 Task: Create a due date automation trigger when advanced on, 2 working days after a card is due add fields without custom field "Resume" set to a number greater or equal to 1 and greater or equal to 10 is due at 11:00 AM.
Action: Mouse moved to (1294, 107)
Screenshot: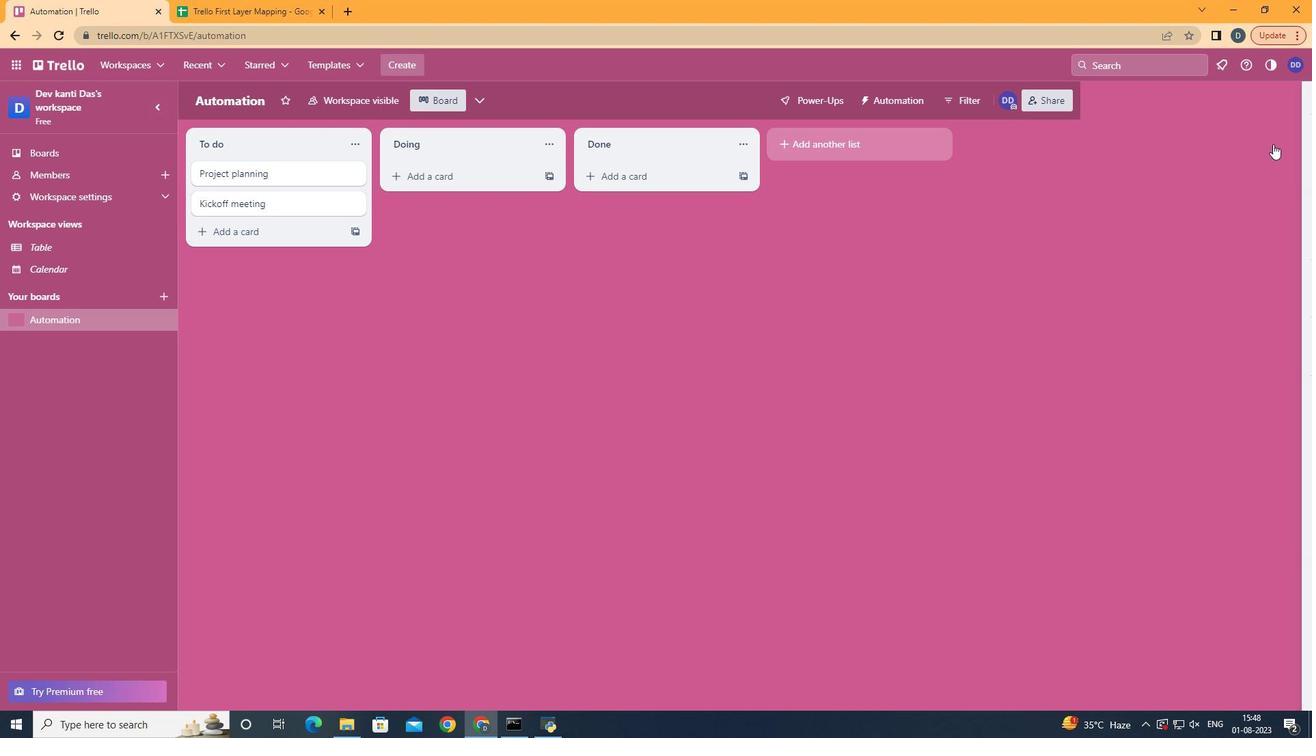 
Action: Mouse pressed left at (1294, 107)
Screenshot: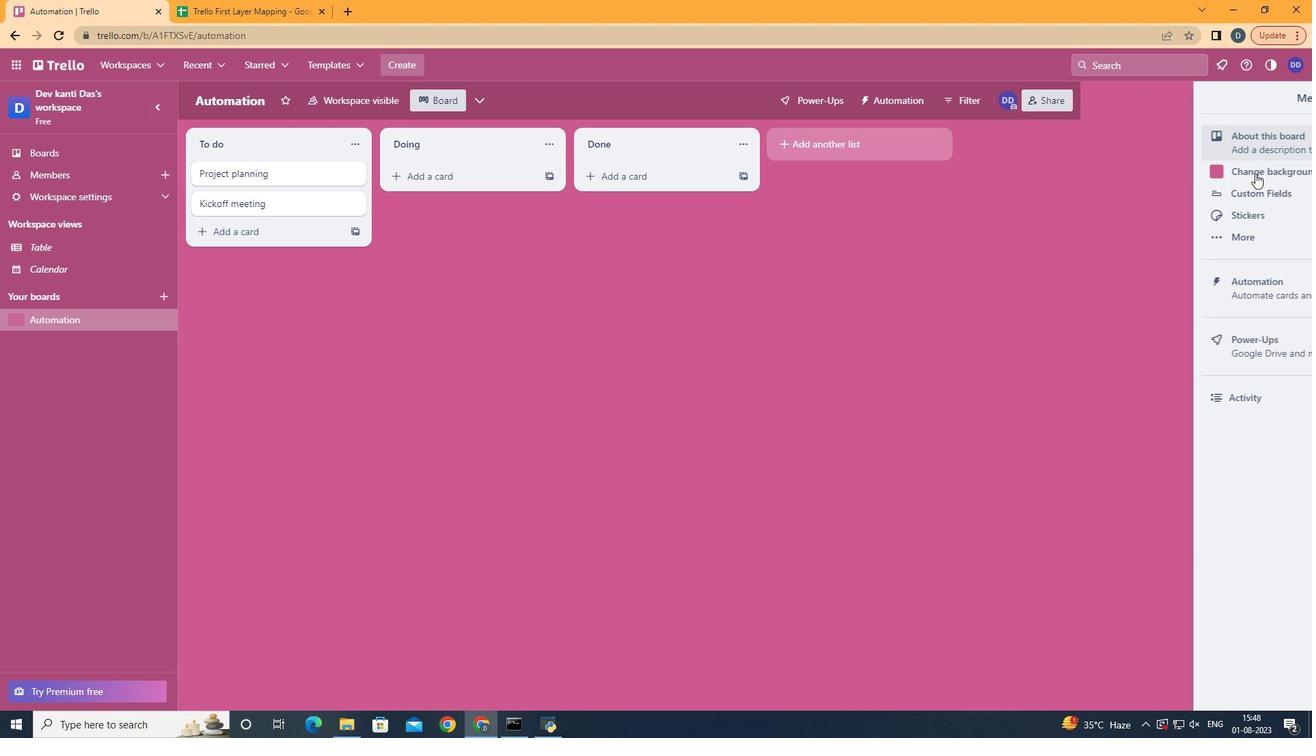 
Action: Mouse moved to (1216, 286)
Screenshot: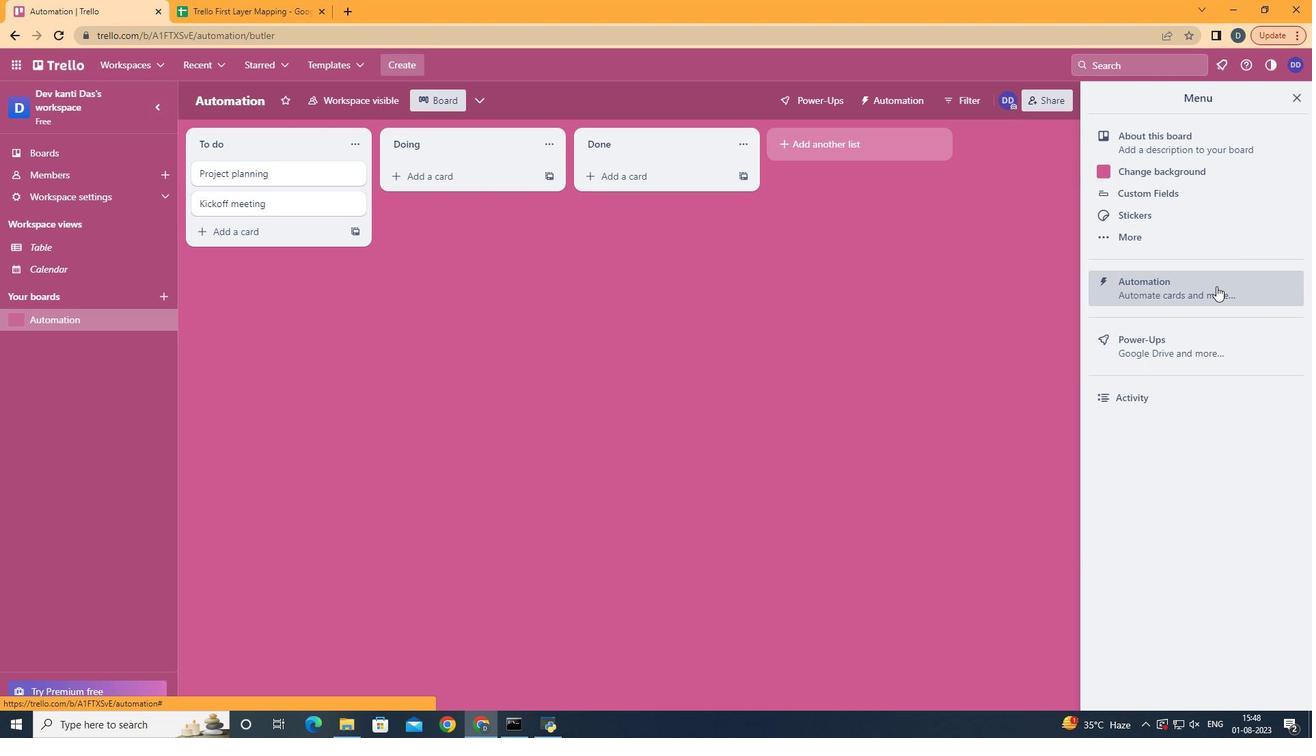 
Action: Mouse pressed left at (1216, 286)
Screenshot: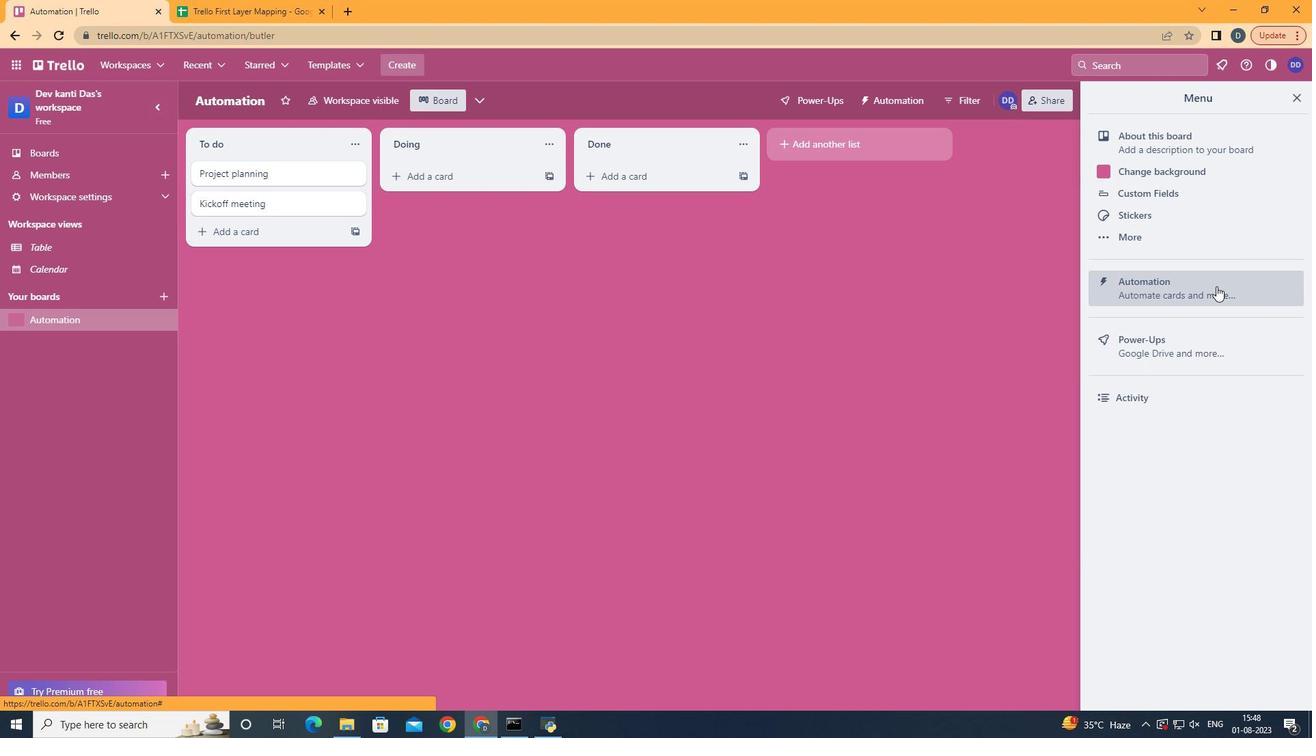 
Action: Mouse moved to (267, 270)
Screenshot: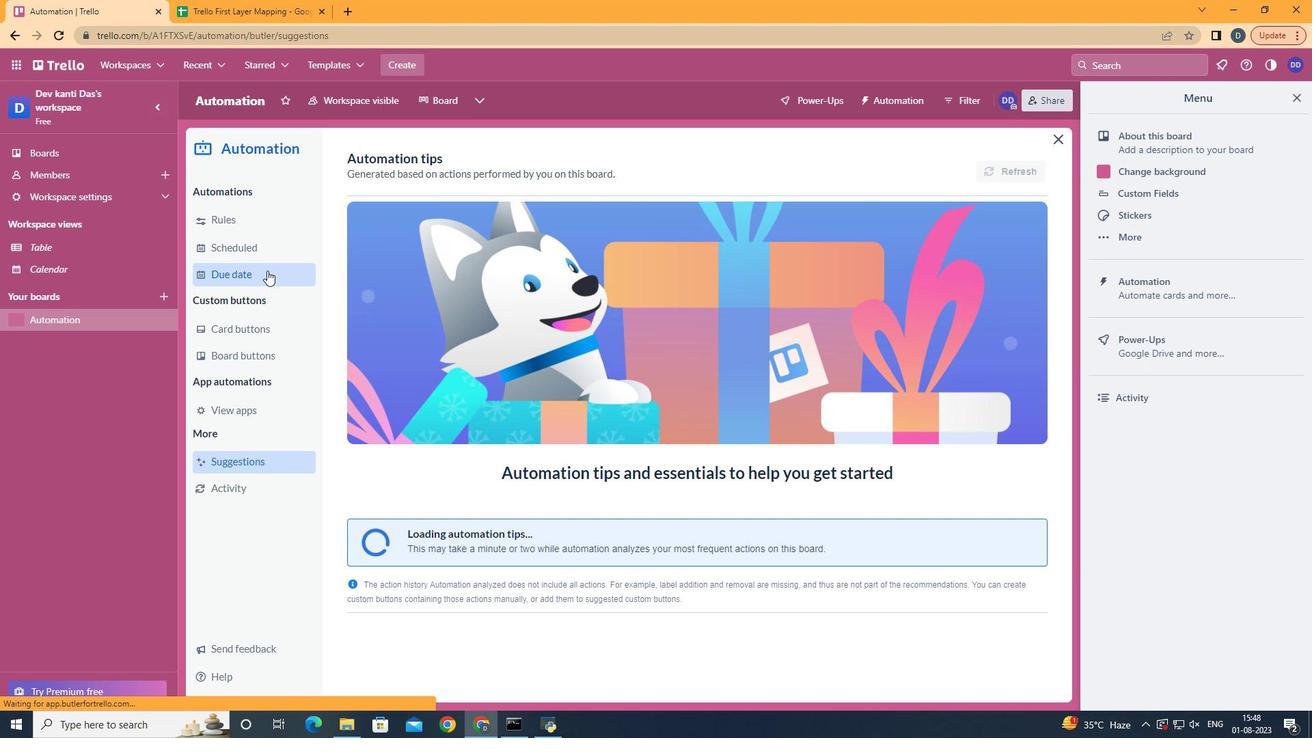 
Action: Mouse pressed left at (267, 270)
Screenshot: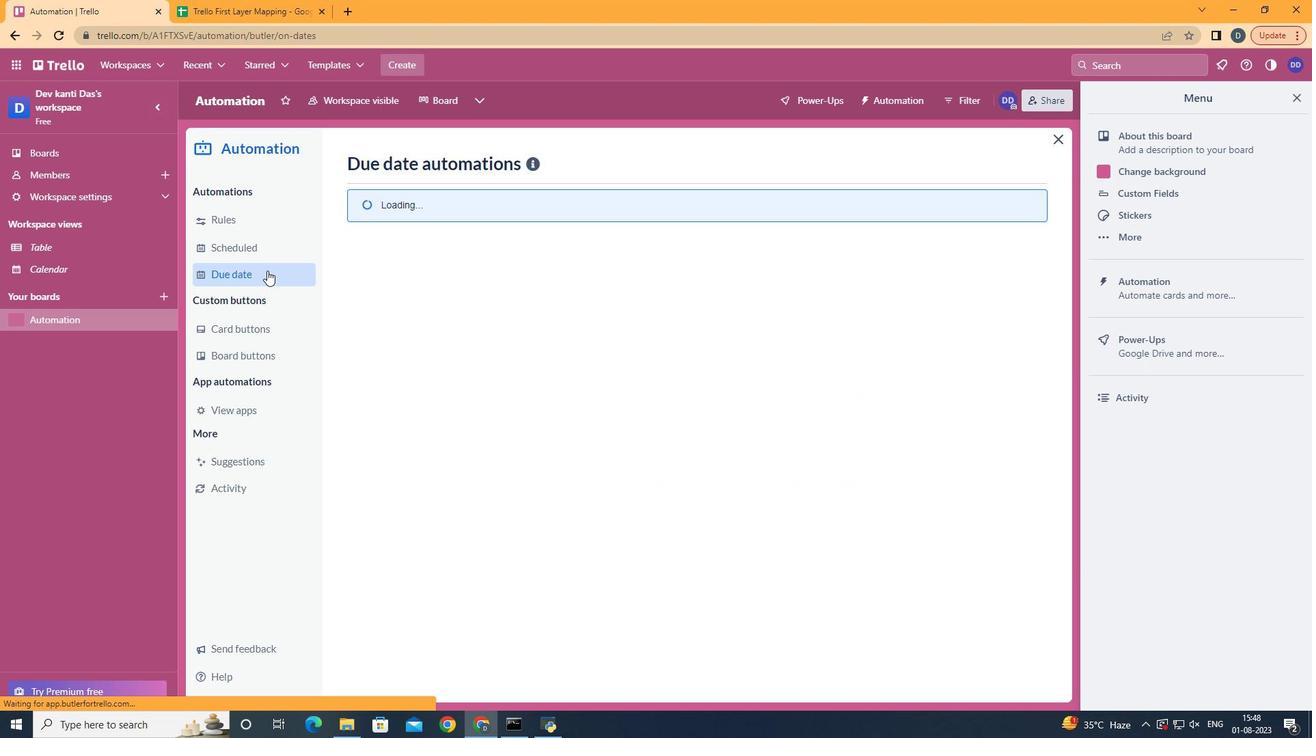 
Action: Mouse moved to (981, 161)
Screenshot: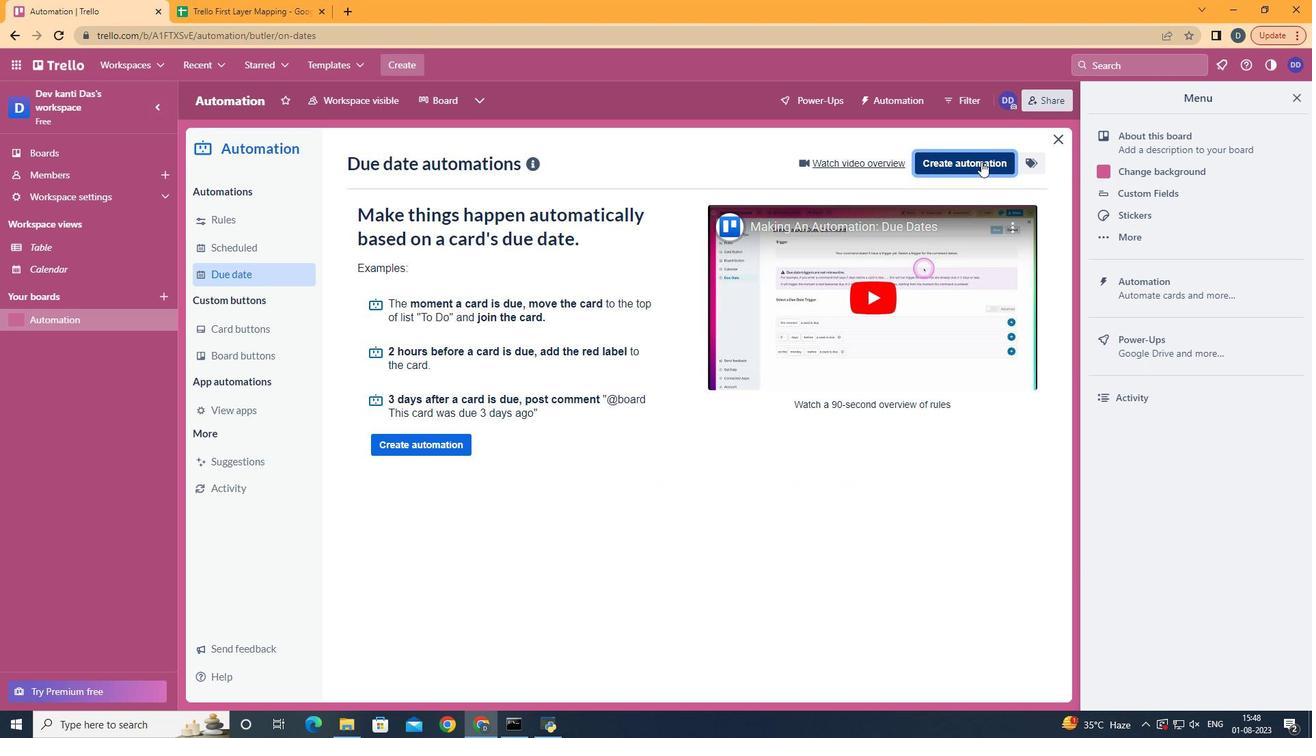 
Action: Mouse pressed left at (981, 161)
Screenshot: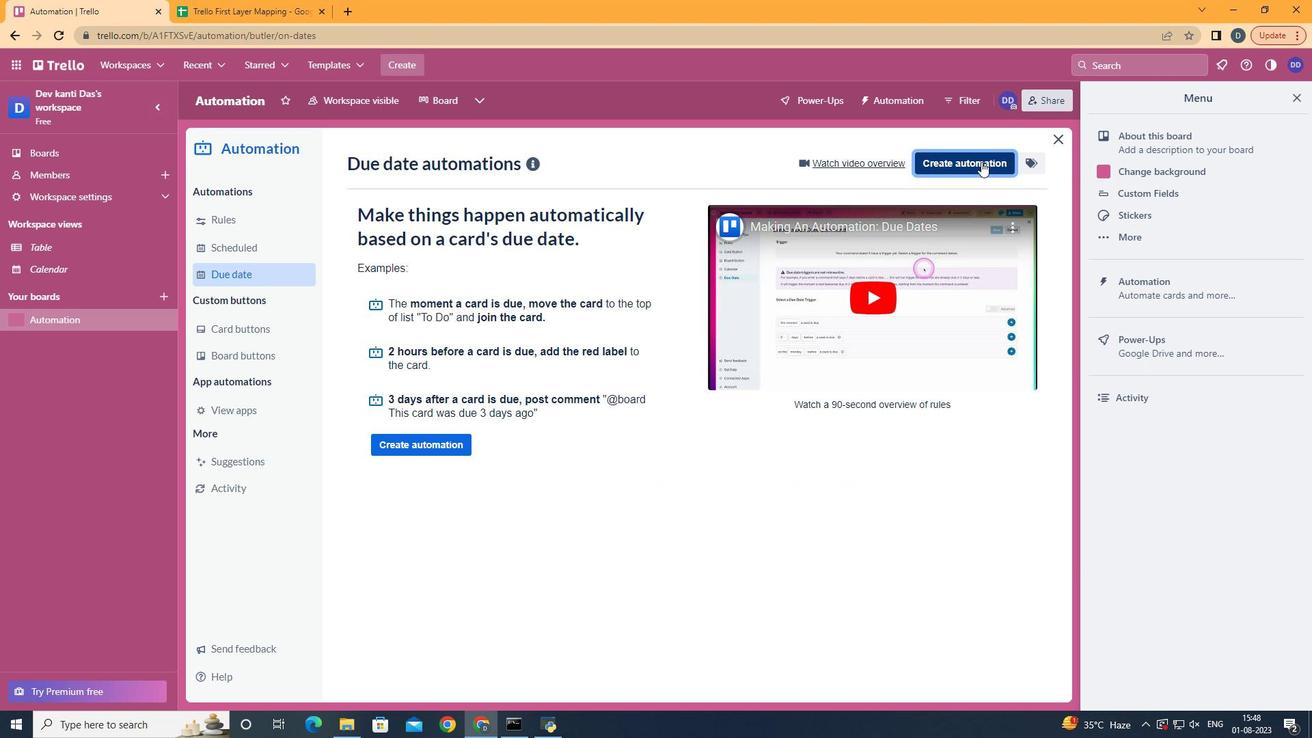 
Action: Mouse moved to (699, 295)
Screenshot: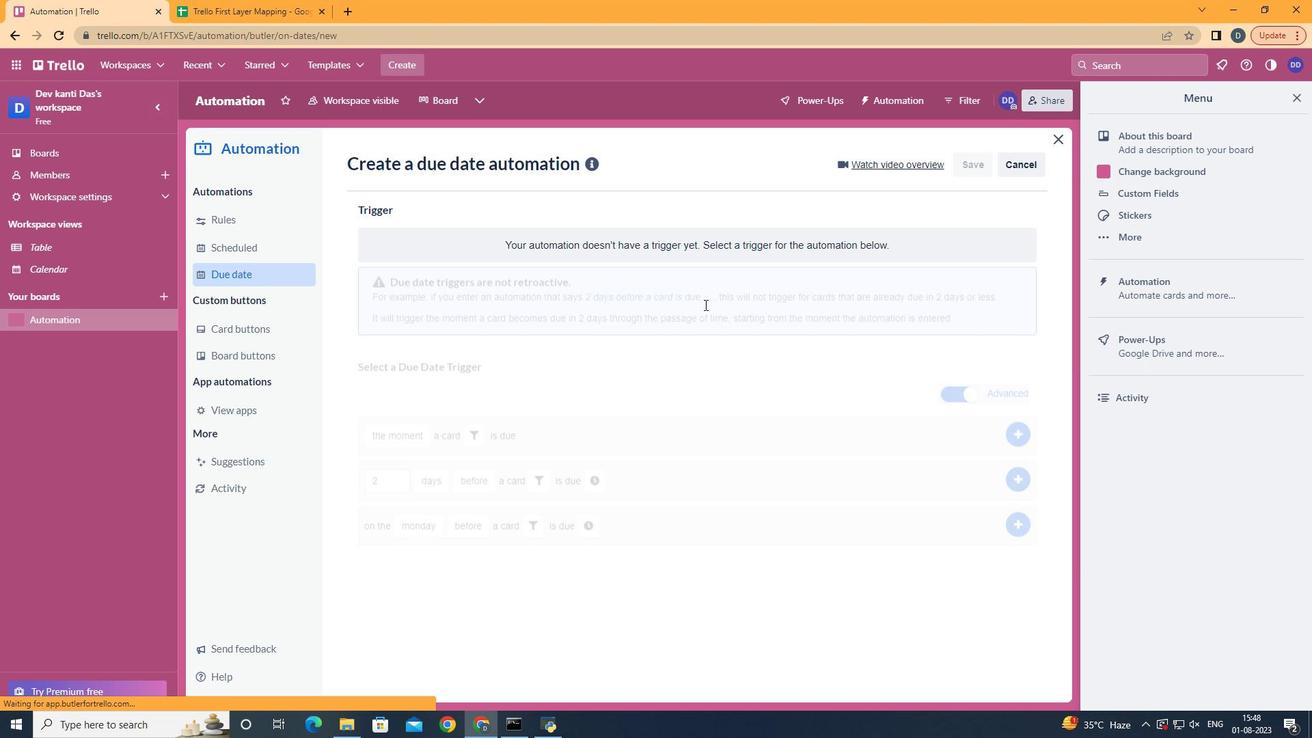 
Action: Mouse pressed left at (699, 295)
Screenshot: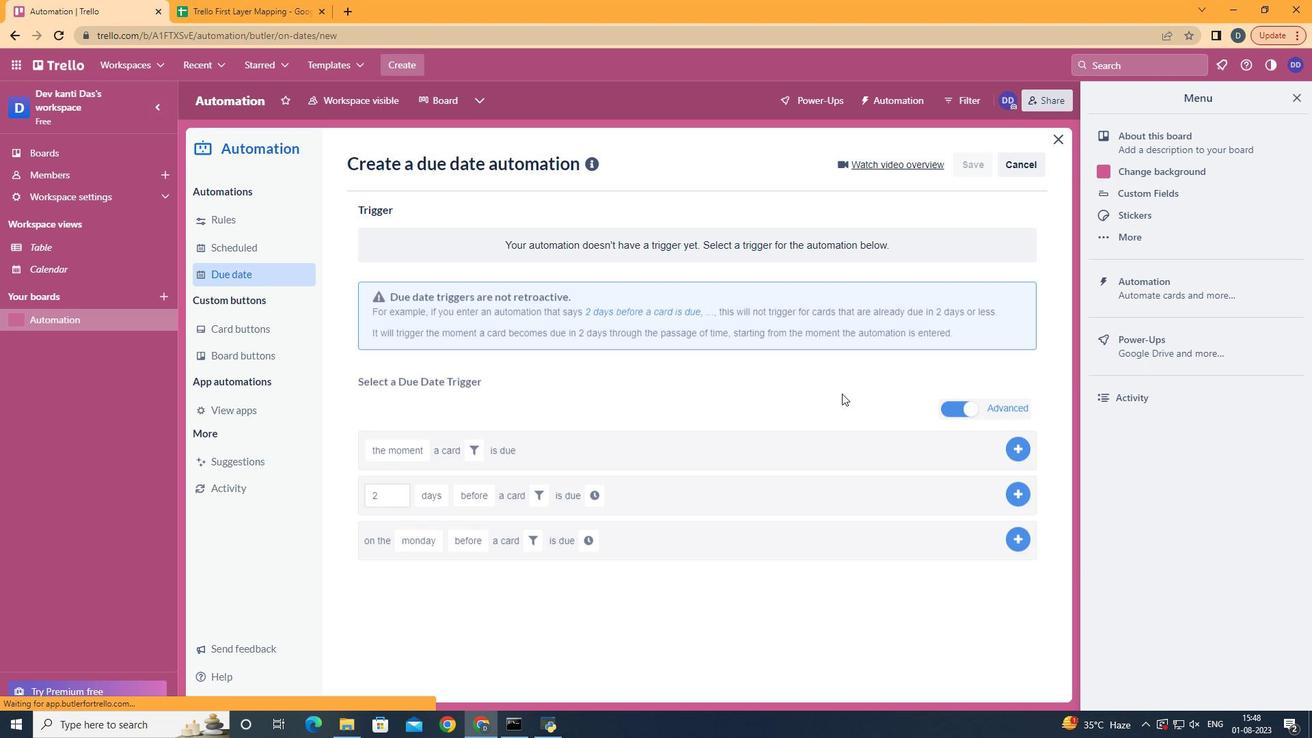 
Action: Mouse moved to (451, 561)
Screenshot: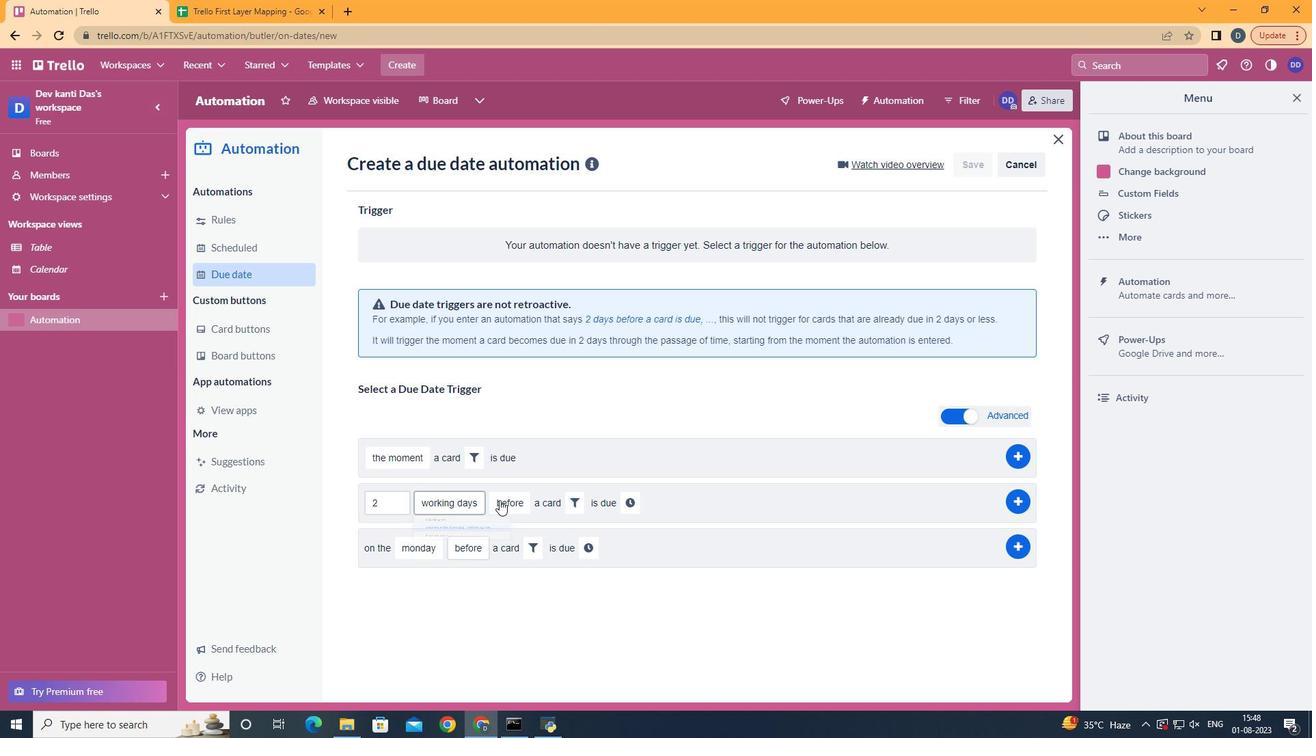 
Action: Mouse pressed left at (451, 561)
Screenshot: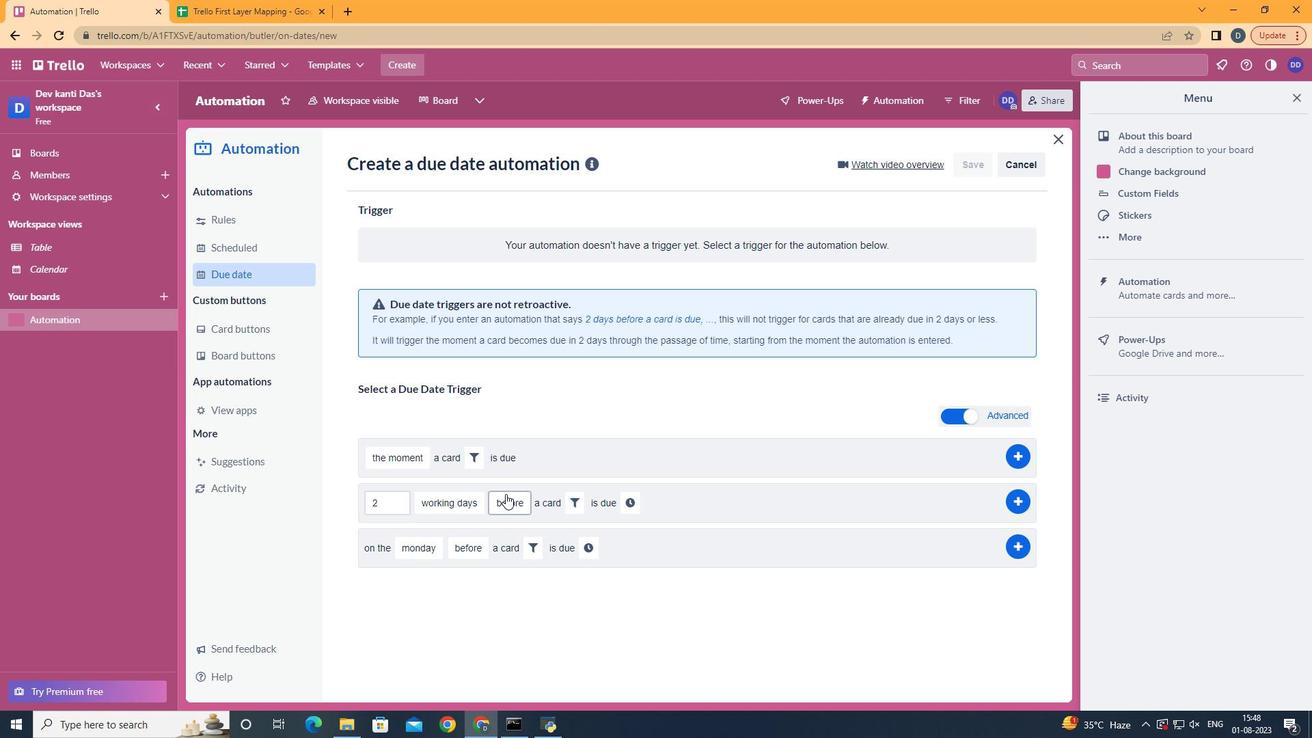 
Action: Mouse moved to (517, 550)
Screenshot: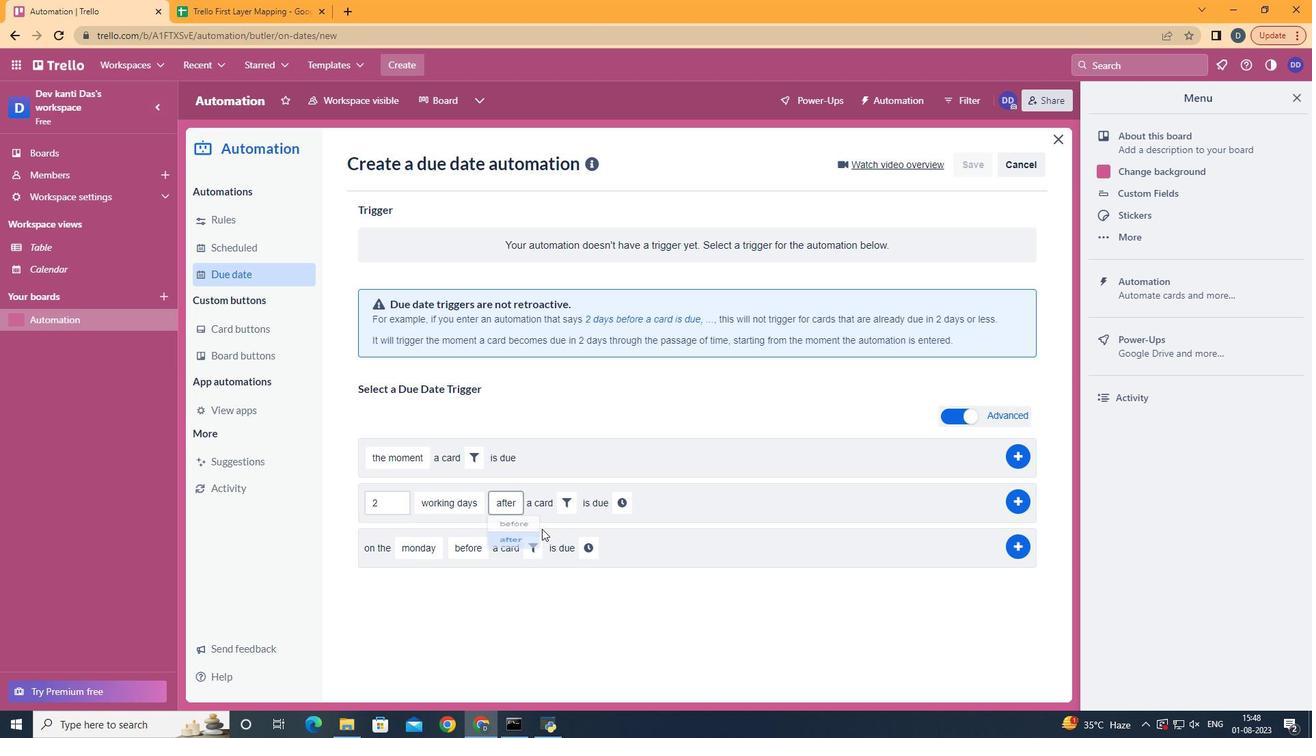 
Action: Mouse pressed left at (517, 550)
Screenshot: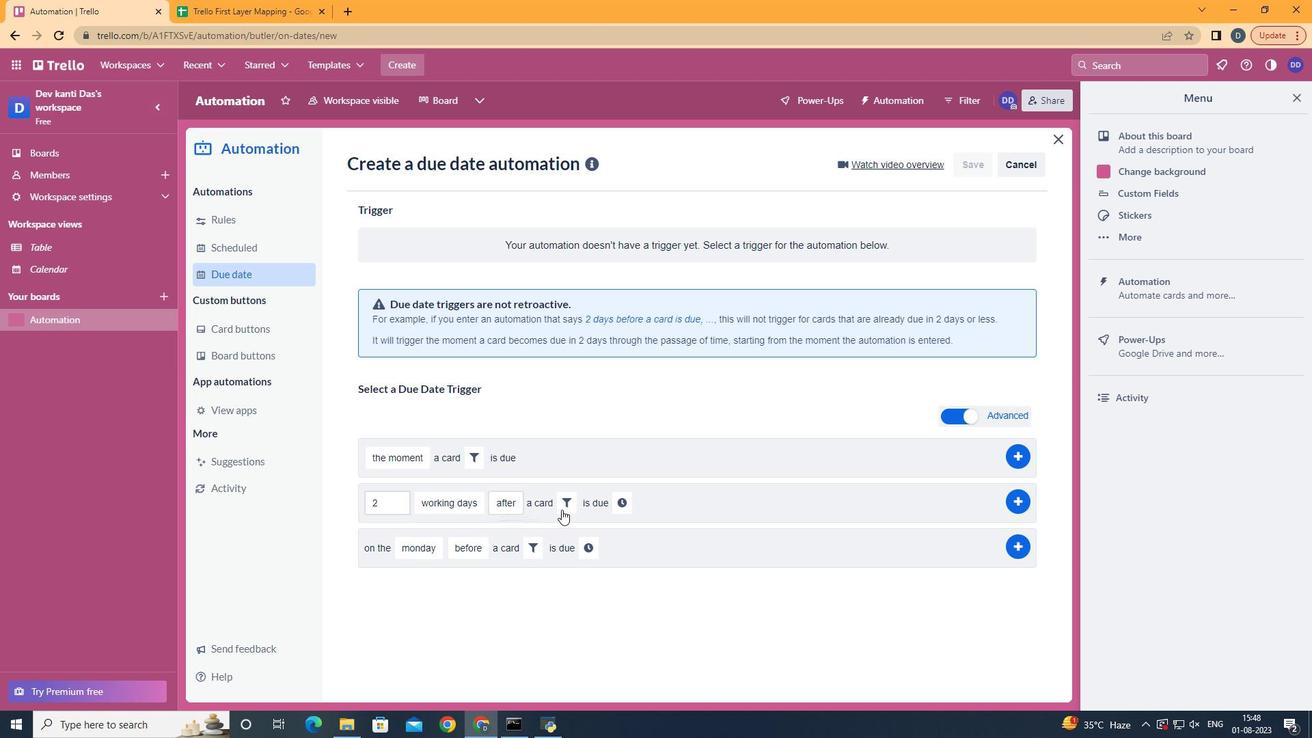 
Action: Mouse moved to (564, 506)
Screenshot: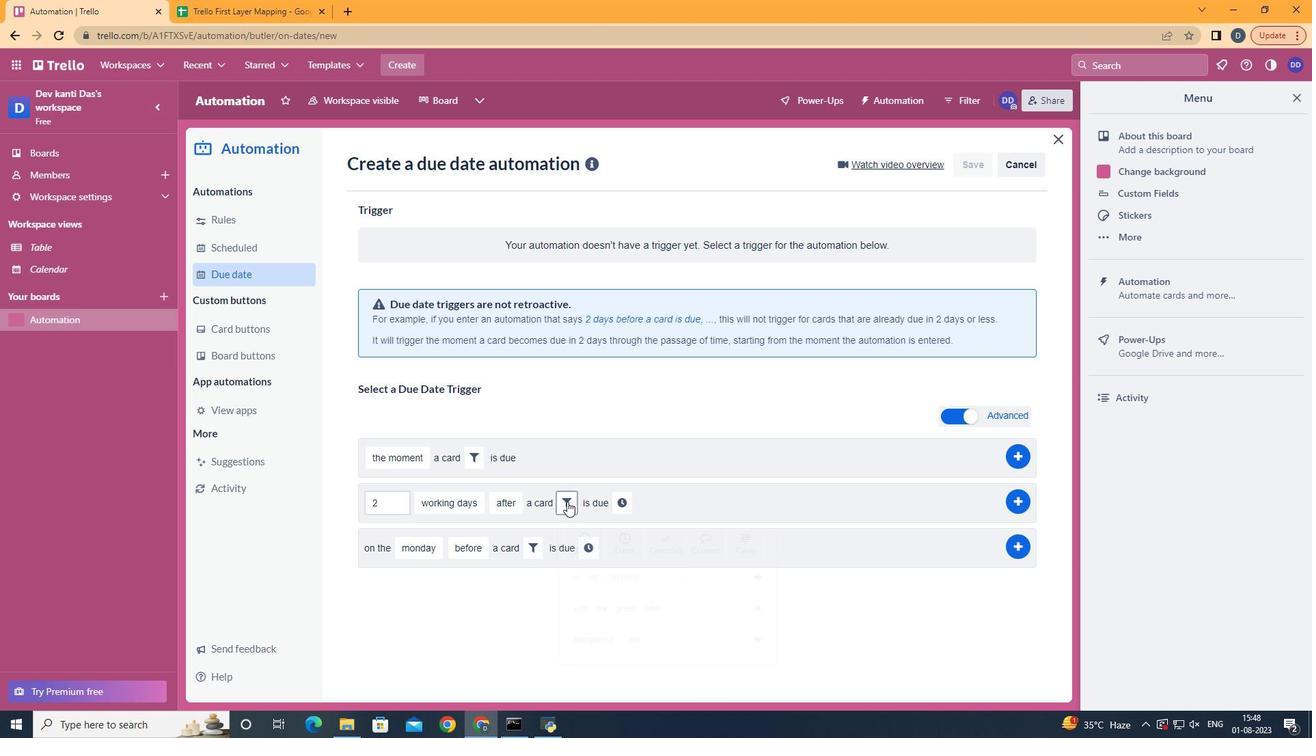
Action: Mouse pressed left at (564, 506)
Screenshot: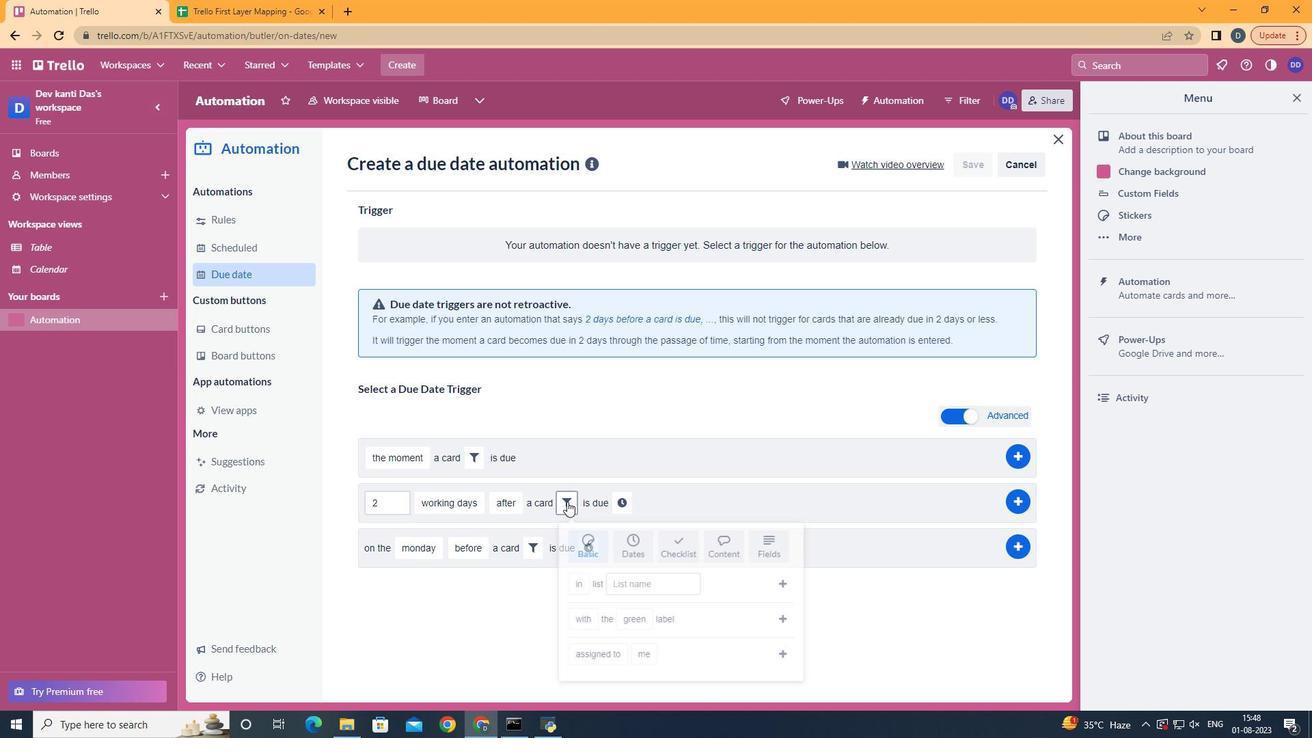 
Action: Mouse moved to (797, 552)
Screenshot: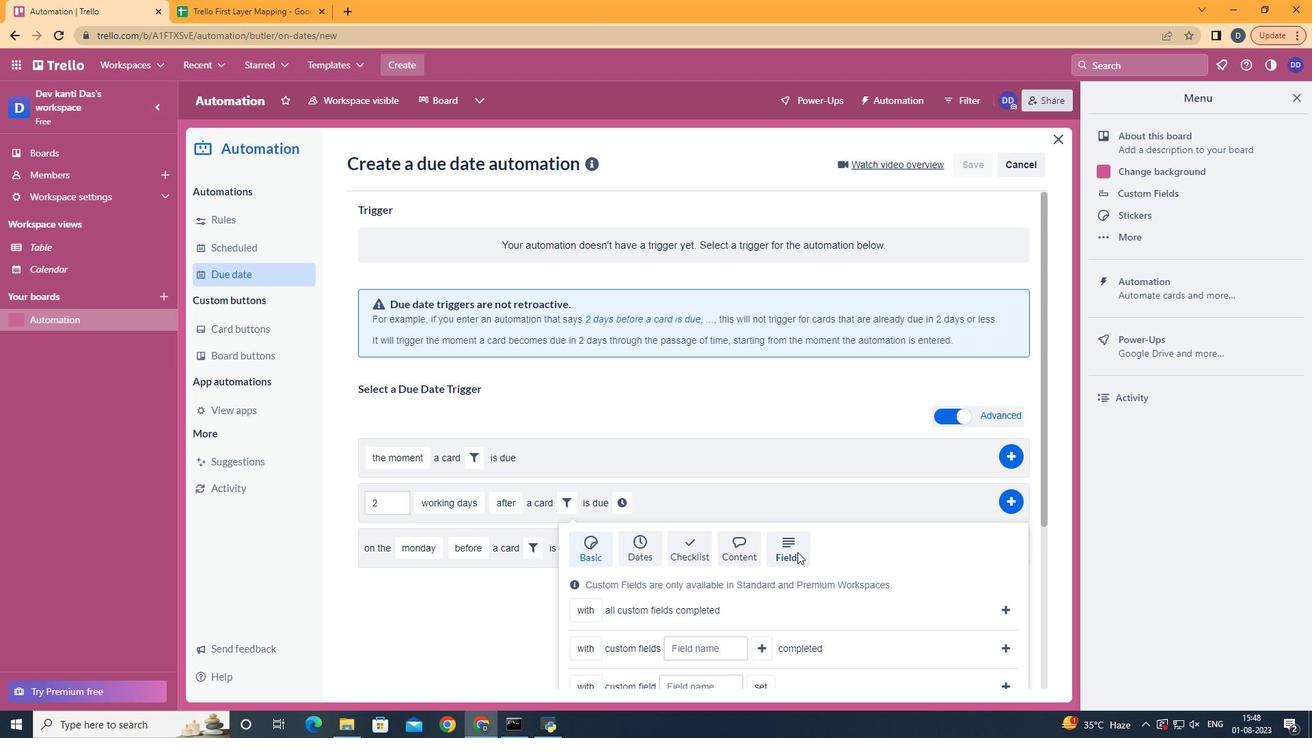 
Action: Mouse pressed left at (797, 552)
Screenshot: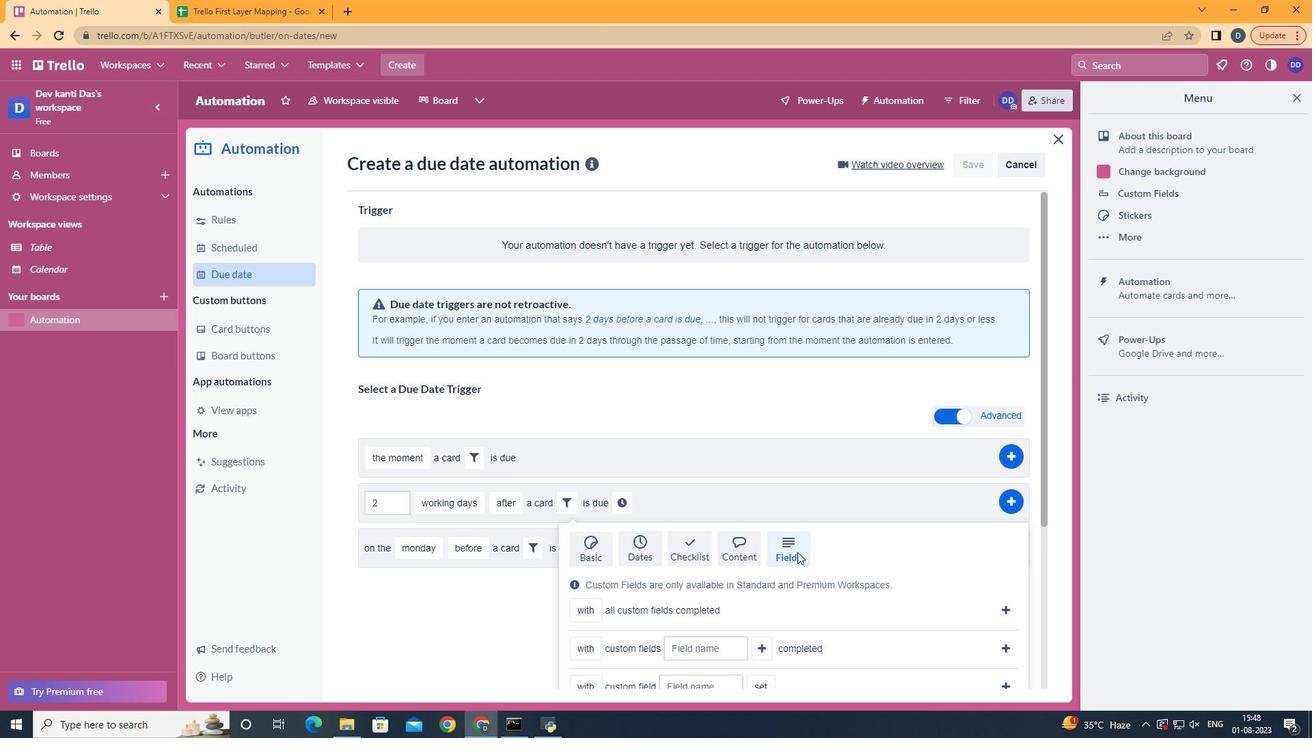 
Action: Mouse scrolled (797, 551) with delta (0, 0)
Screenshot: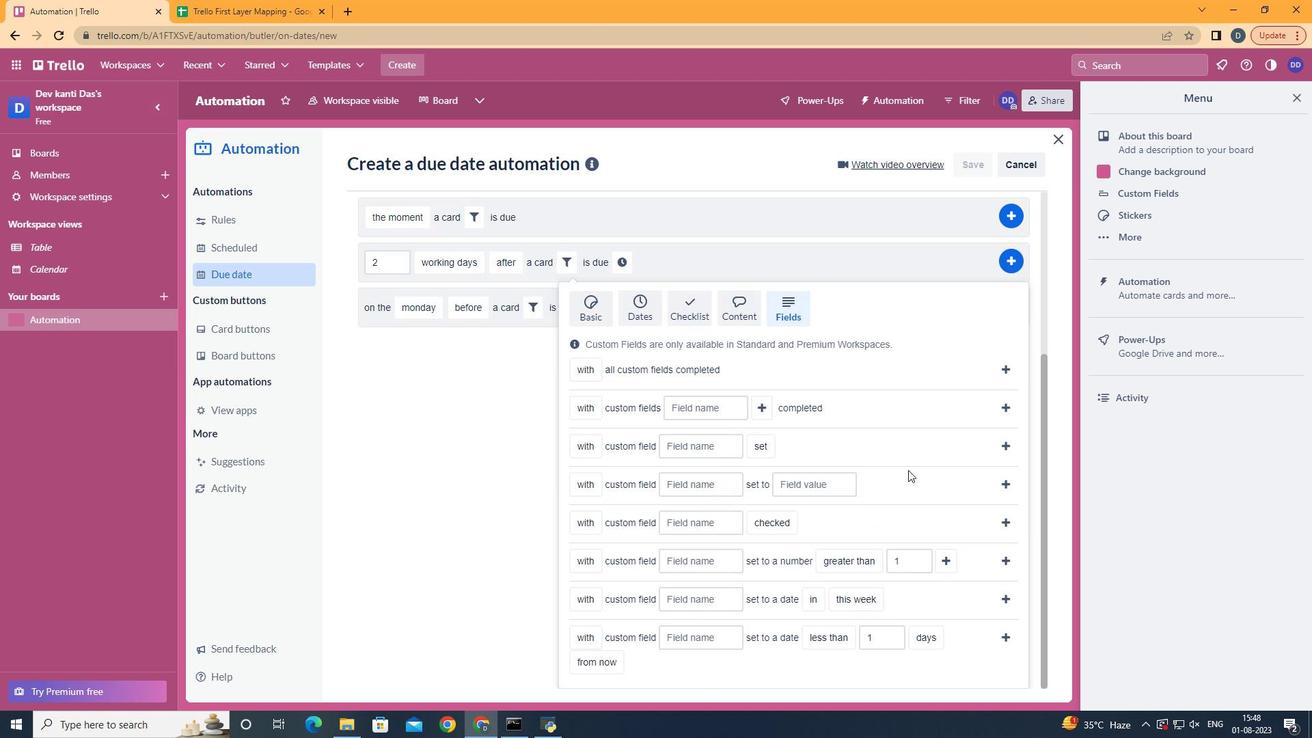 
Action: Mouse scrolled (797, 551) with delta (0, 0)
Screenshot: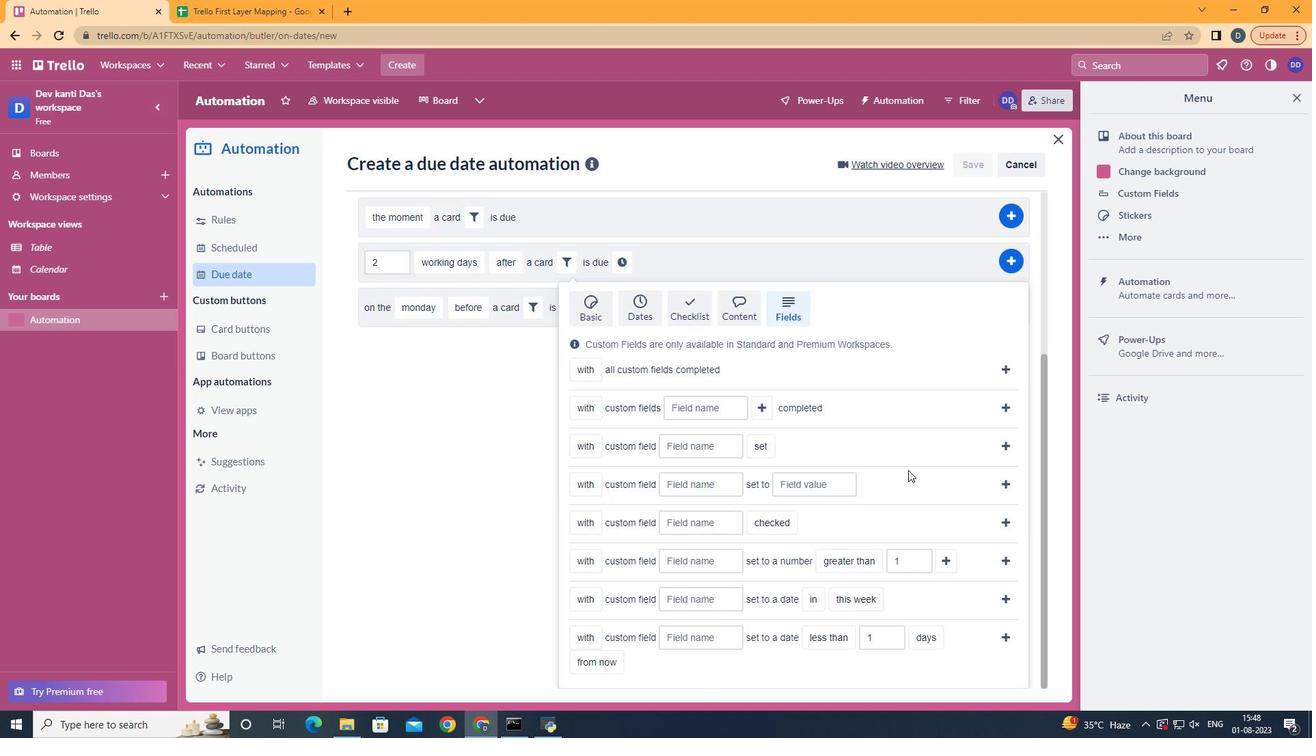 
Action: Mouse scrolled (797, 551) with delta (0, 0)
Screenshot: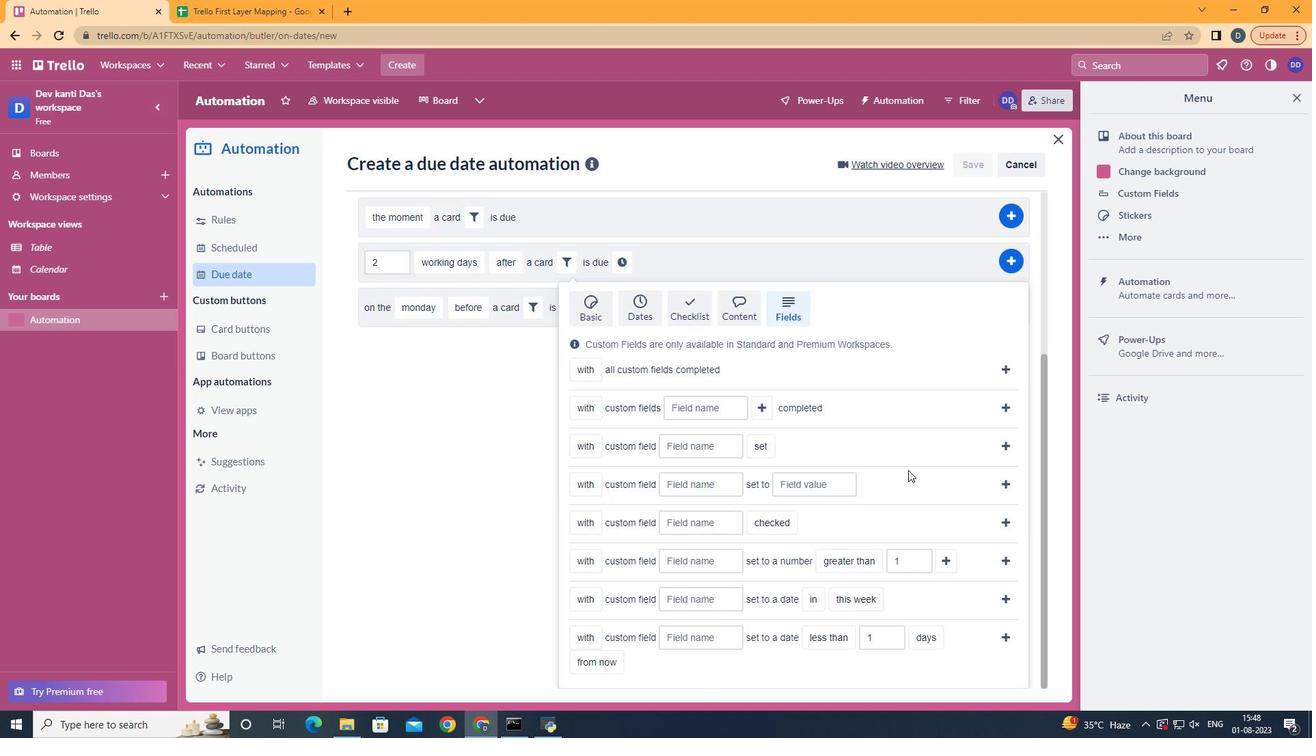 
Action: Mouse scrolled (797, 551) with delta (0, 0)
Screenshot: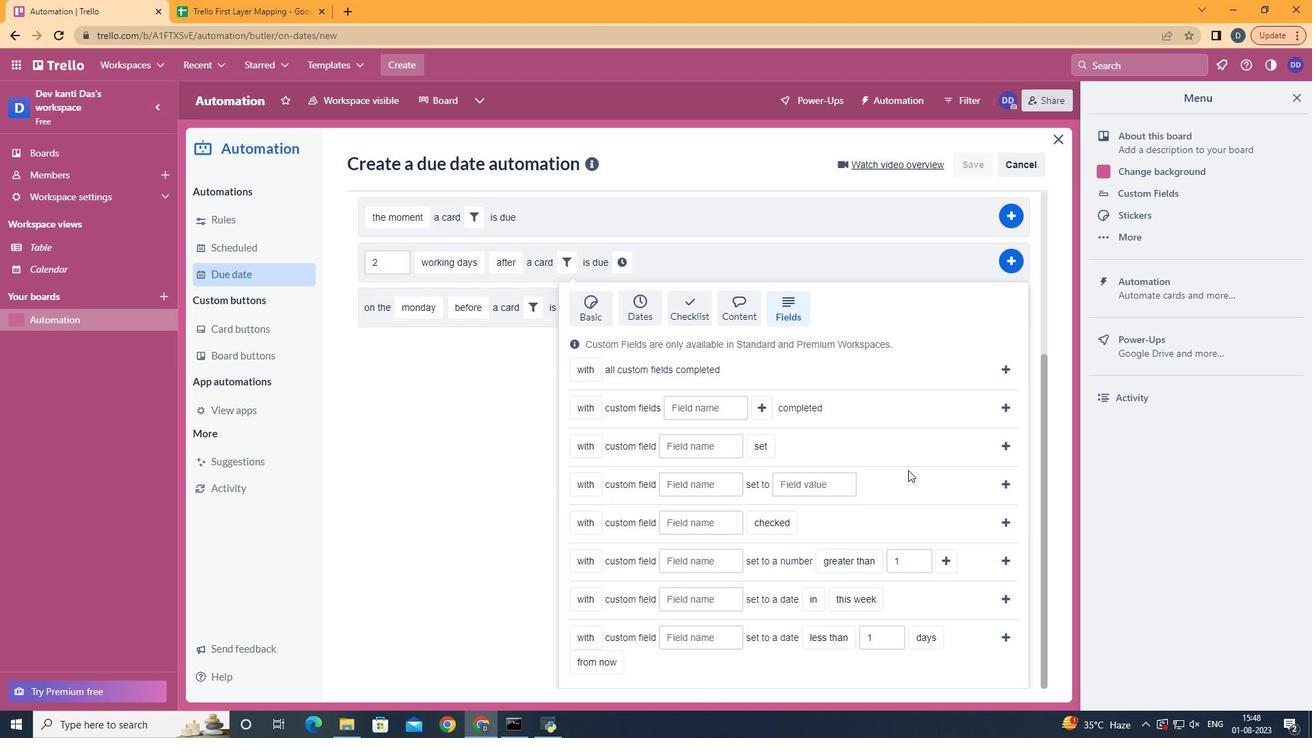 
Action: Mouse scrolled (797, 551) with delta (0, 0)
Screenshot: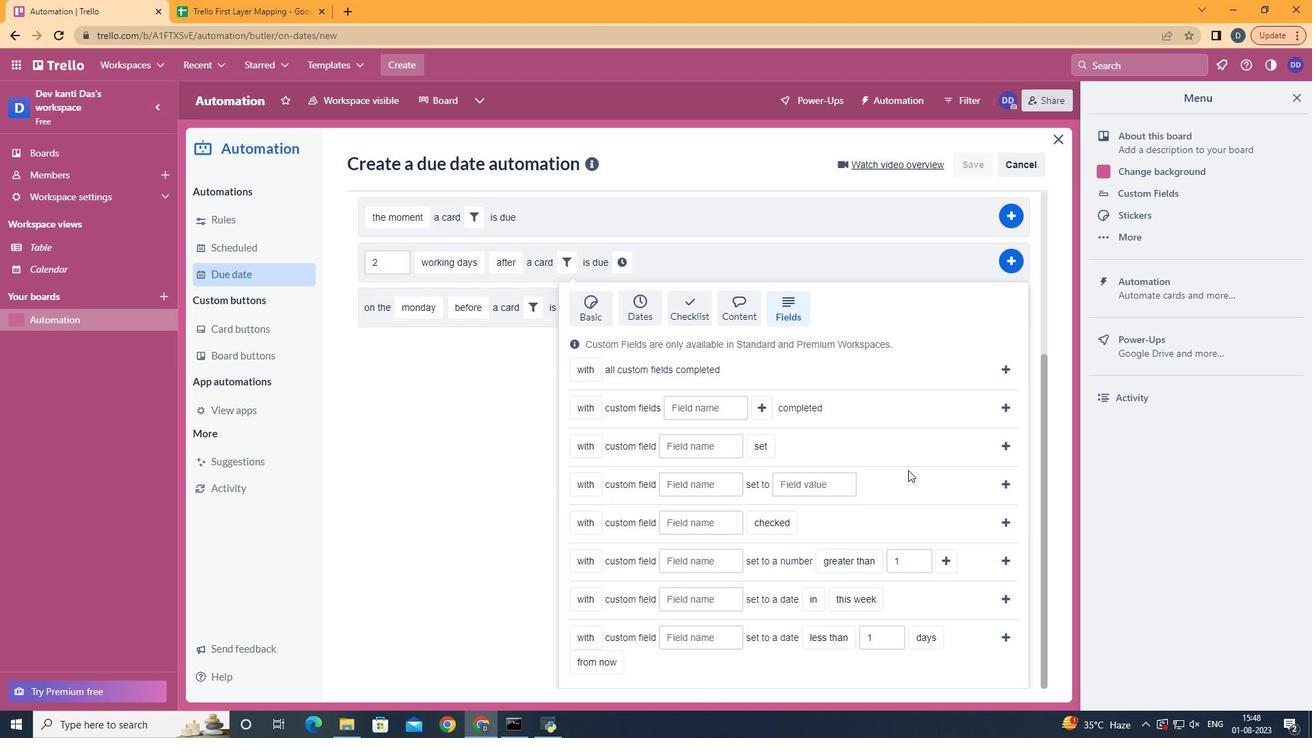 
Action: Mouse moved to (594, 609)
Screenshot: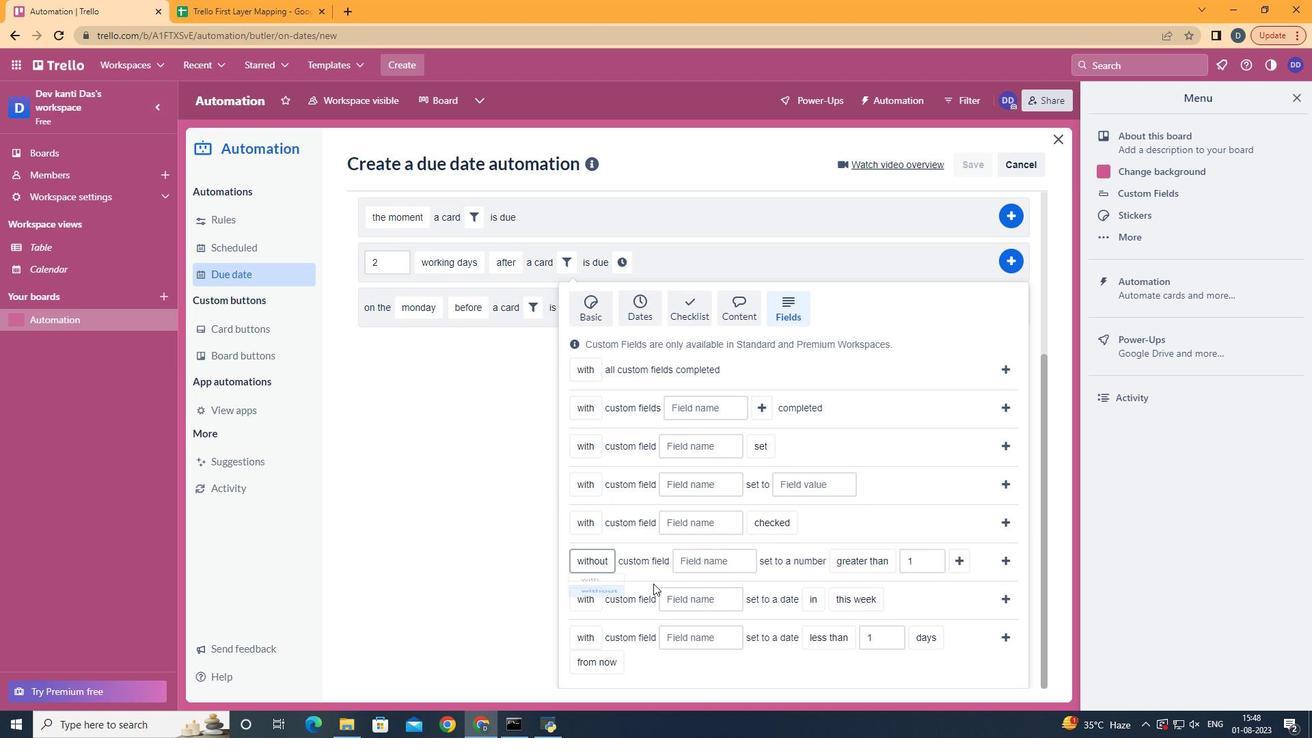 
Action: Mouse pressed left at (594, 609)
Screenshot: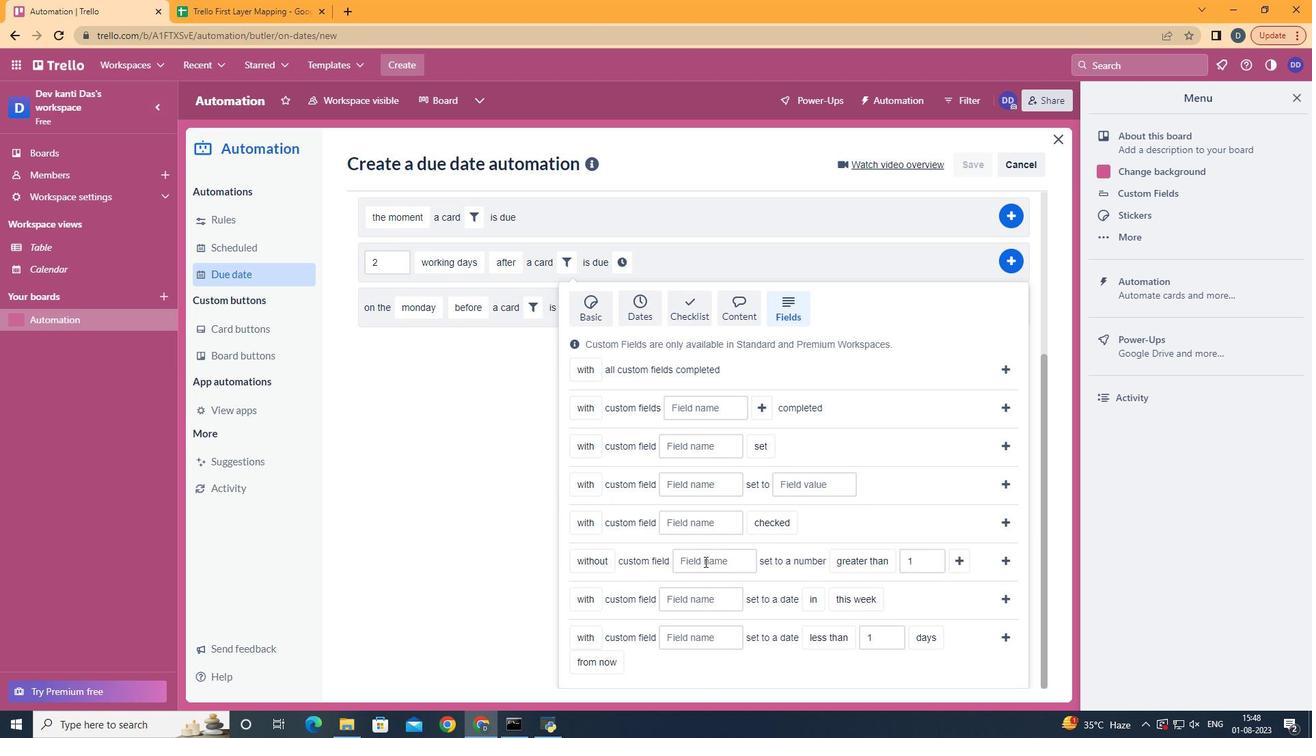 
Action: Mouse moved to (721, 554)
Screenshot: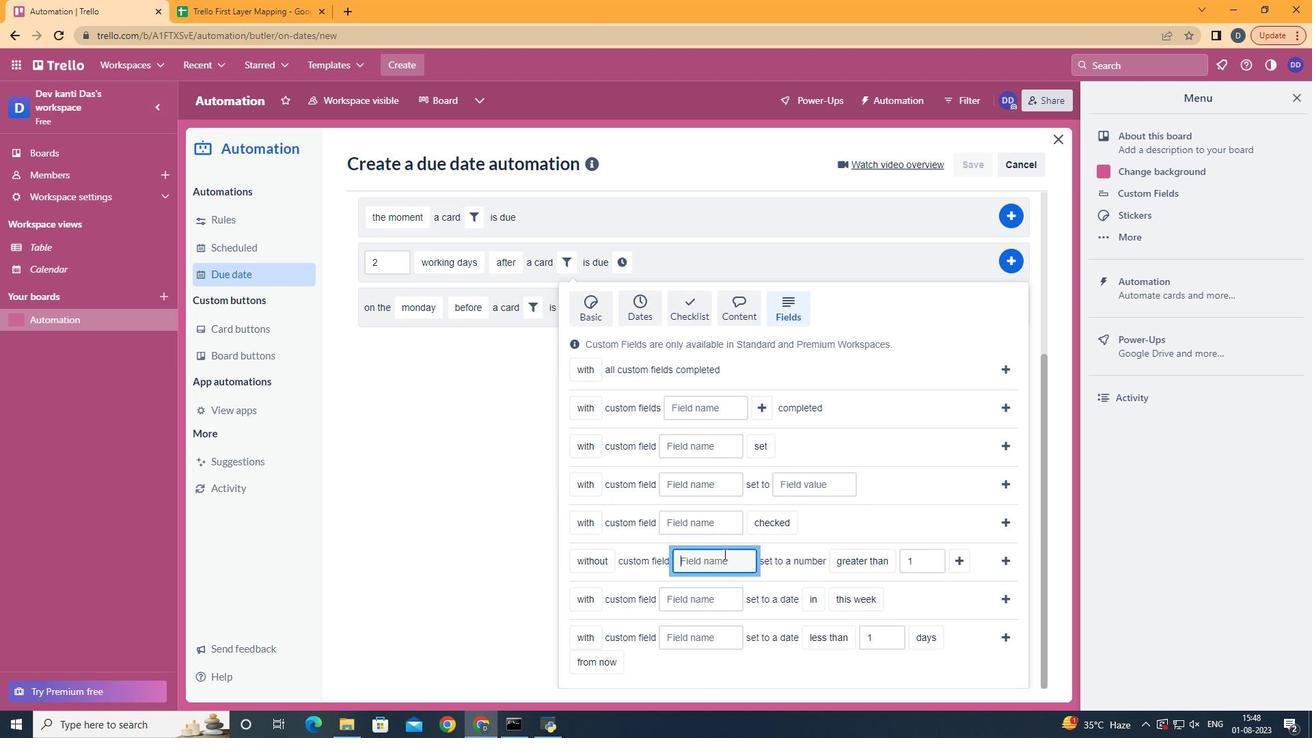 
Action: Mouse pressed left at (721, 554)
Screenshot: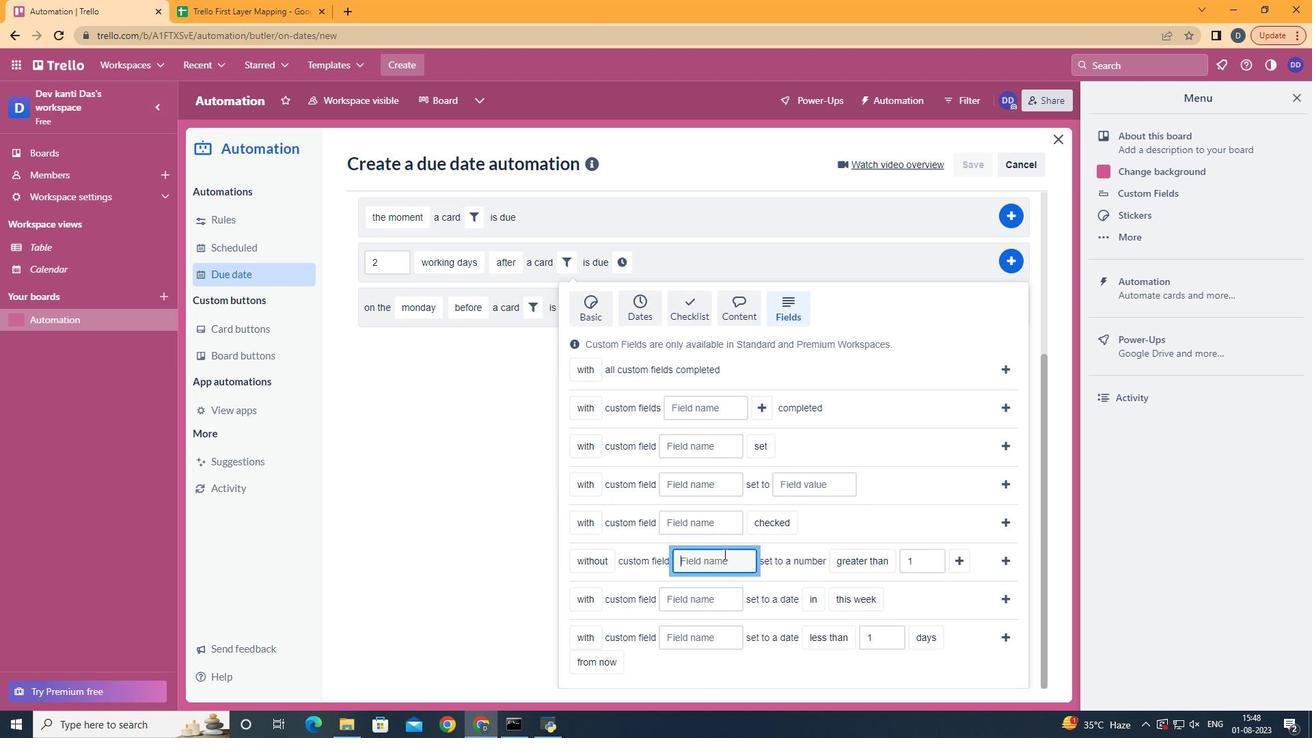 
Action: Mouse moved to (723, 554)
Screenshot: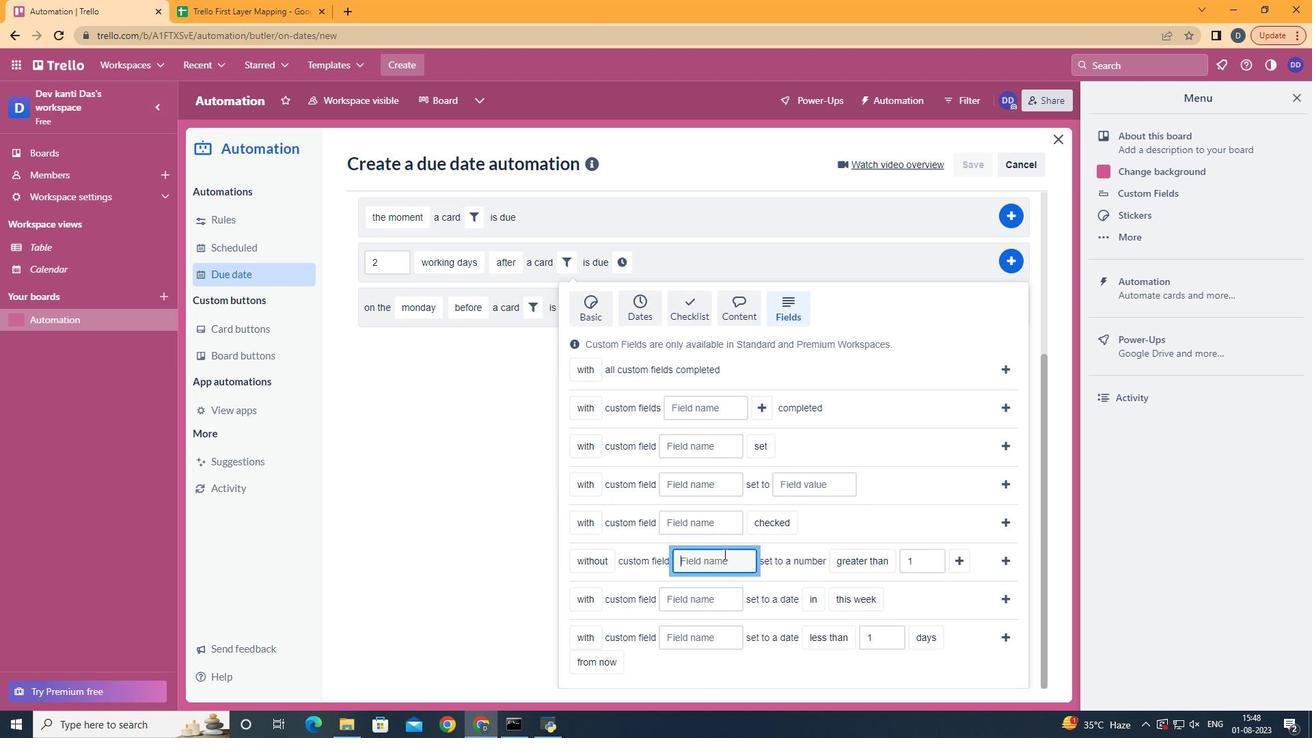 
Action: Key pressed <Key.shift>Resume
Screenshot: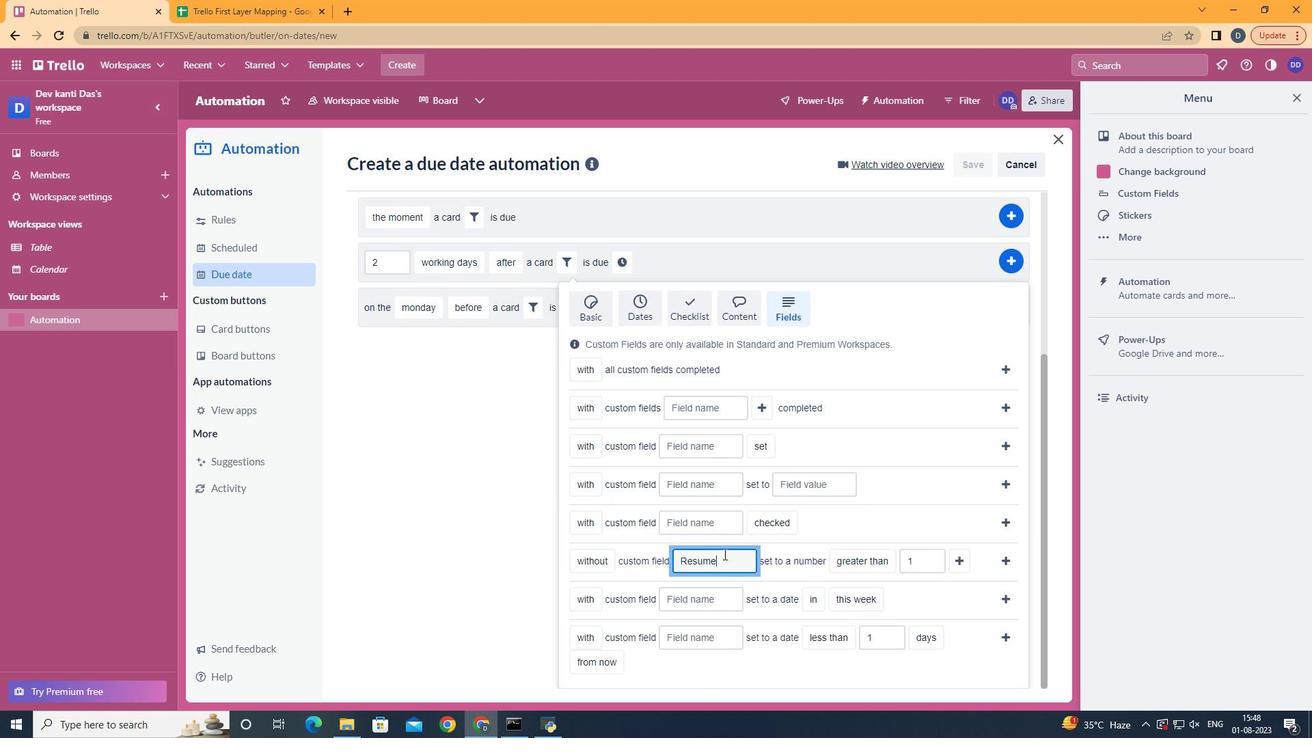 
Action: Mouse moved to (881, 617)
Screenshot: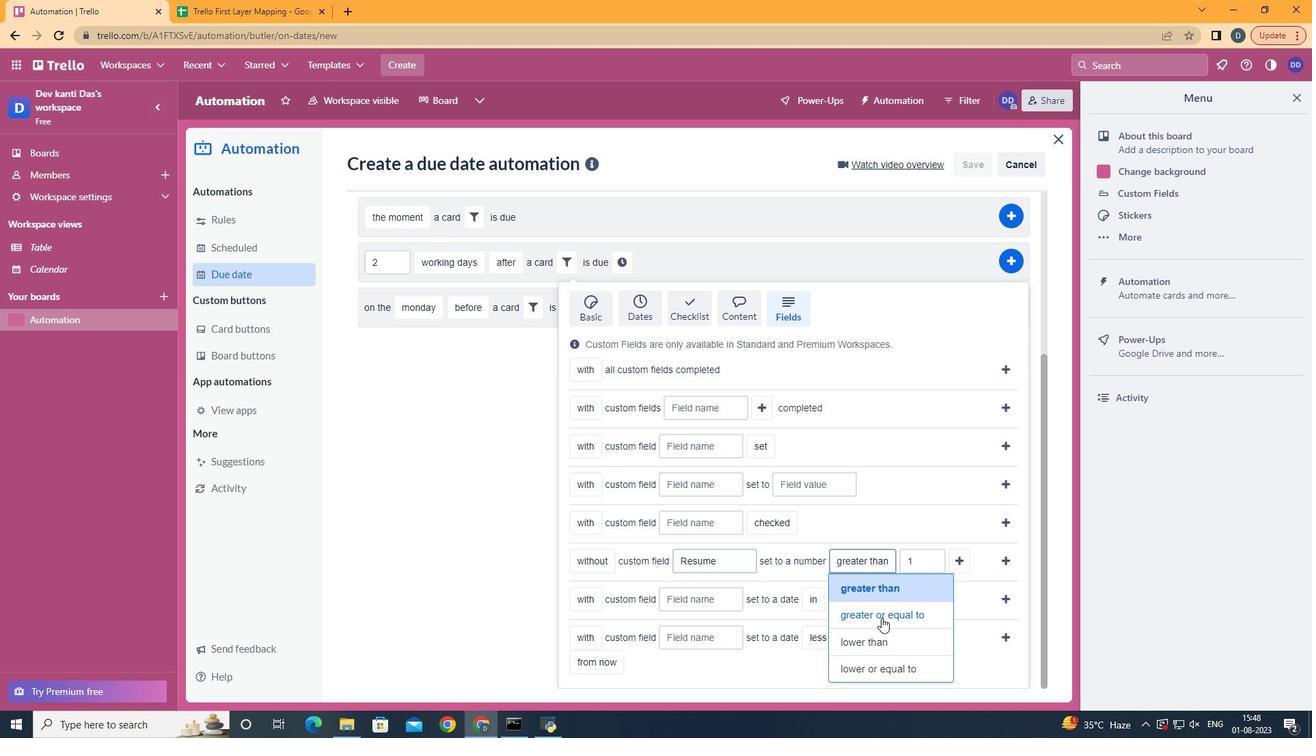 
Action: Mouse pressed left at (881, 617)
Screenshot: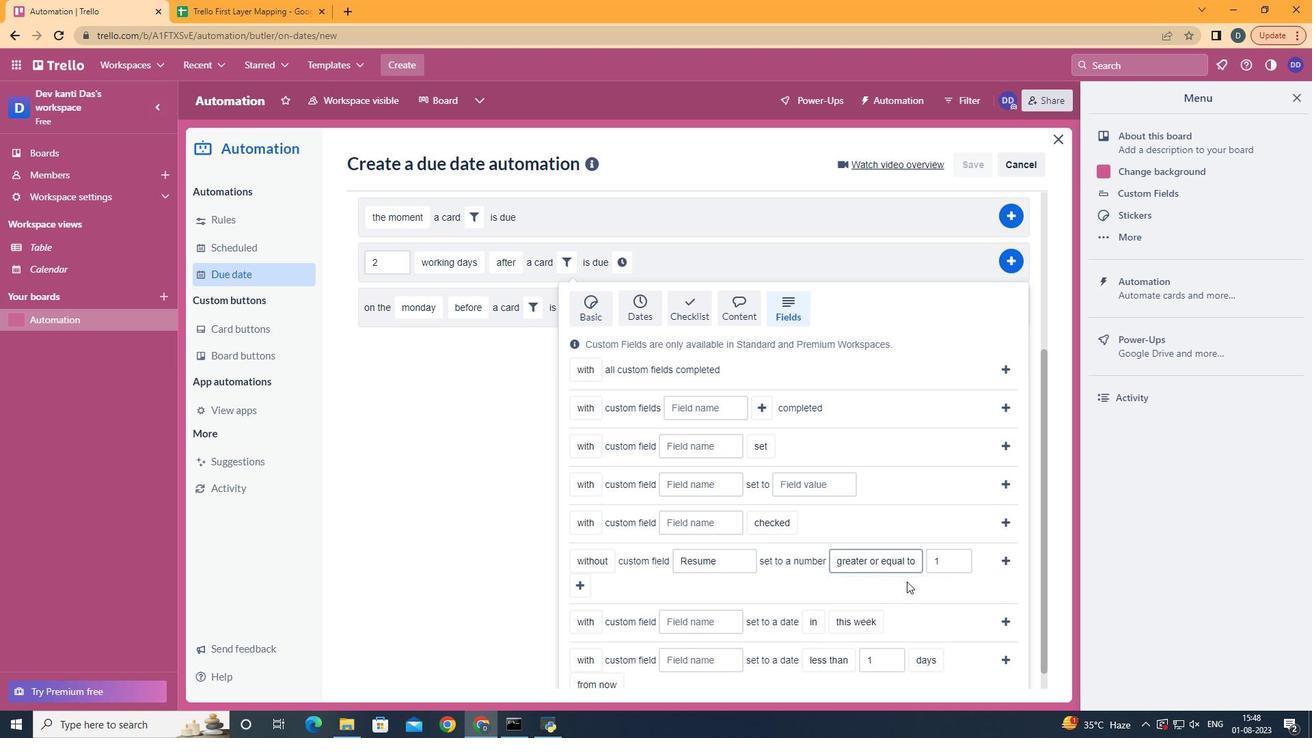 
Action: Mouse moved to (583, 586)
Screenshot: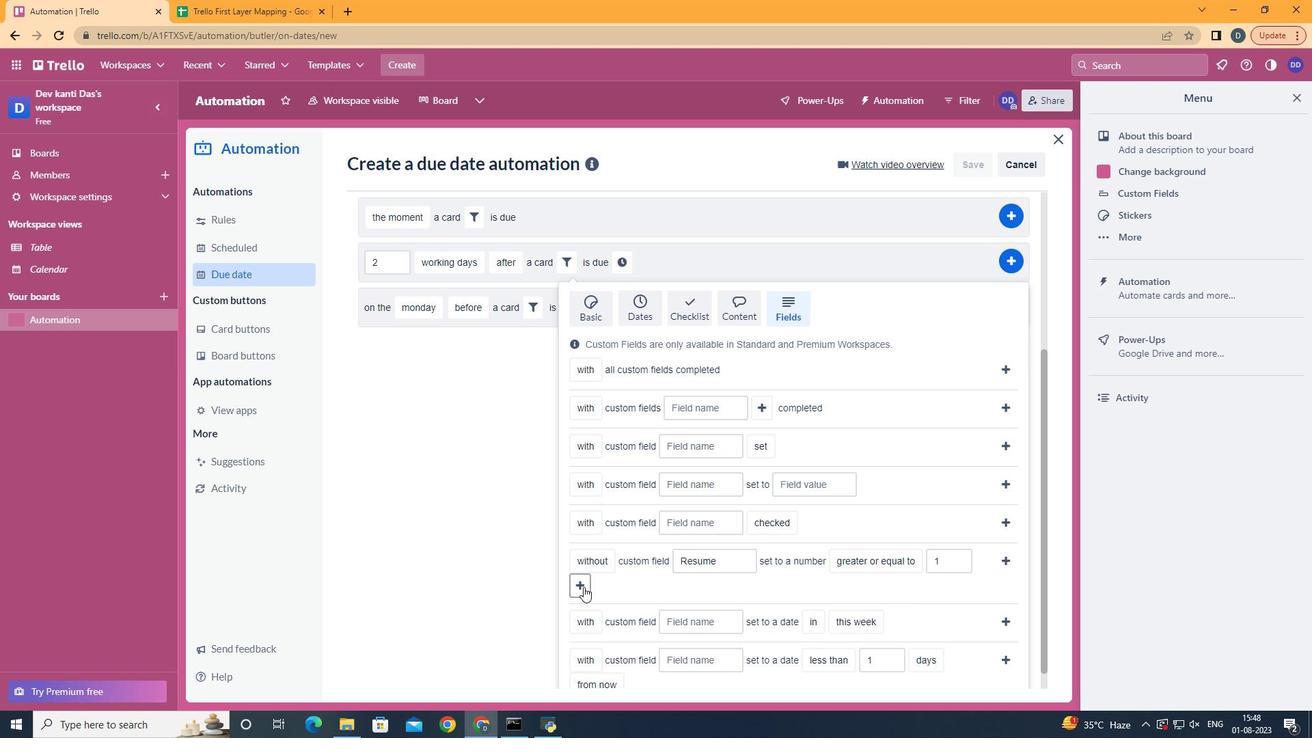 
Action: Mouse pressed left at (583, 586)
Screenshot: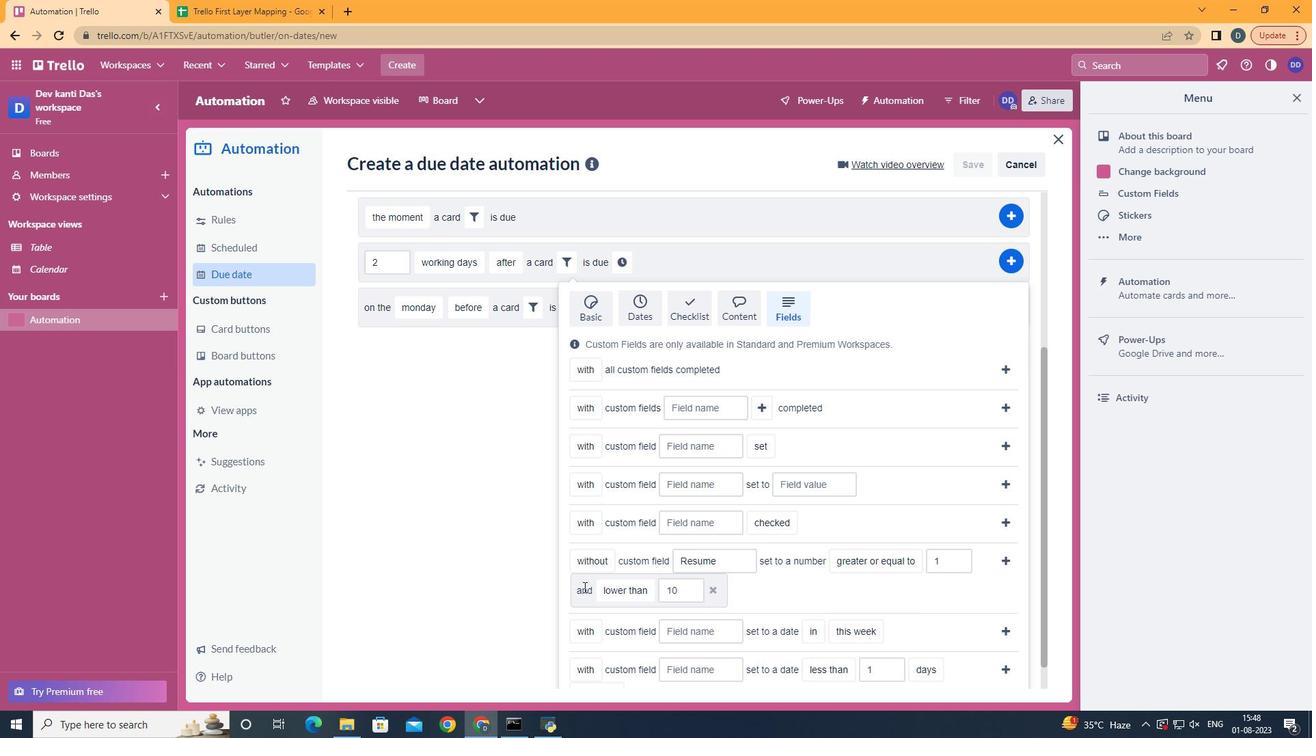 
Action: Mouse moved to (645, 561)
Screenshot: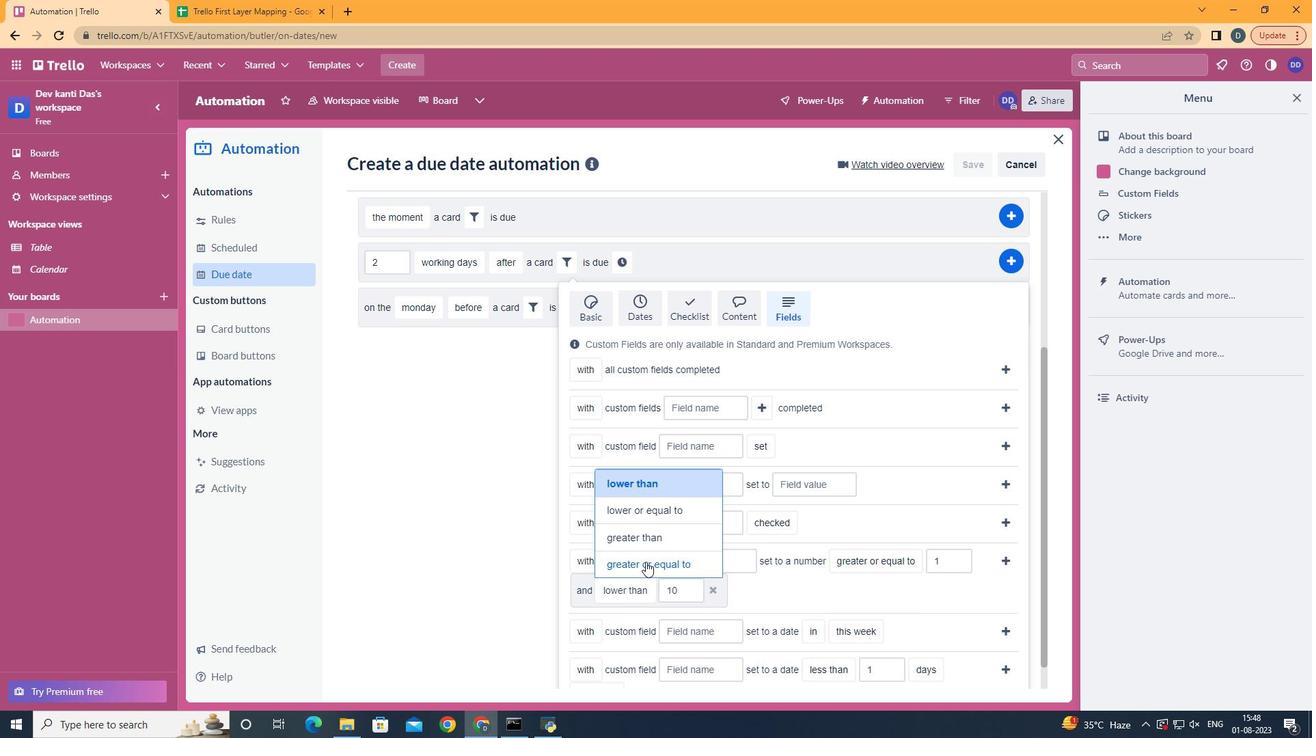 
Action: Mouse pressed left at (645, 561)
Screenshot: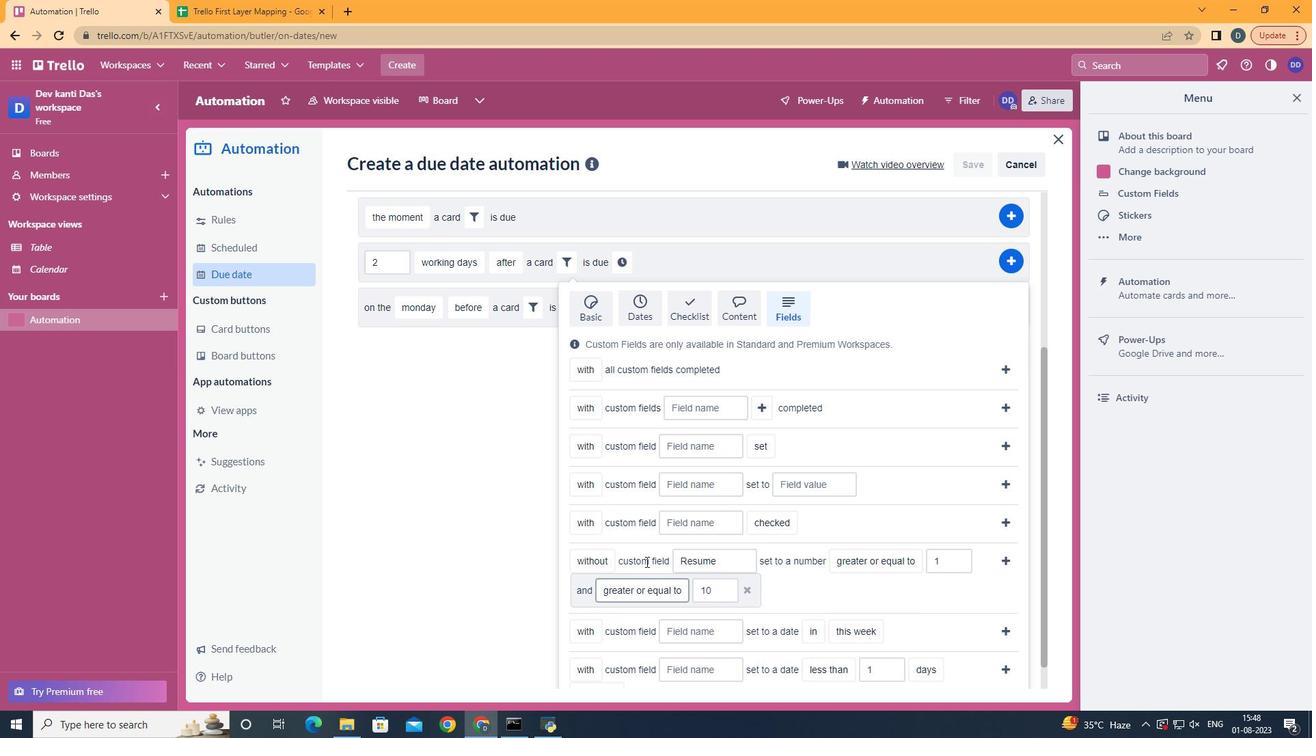 
Action: Mouse moved to (1005, 560)
Screenshot: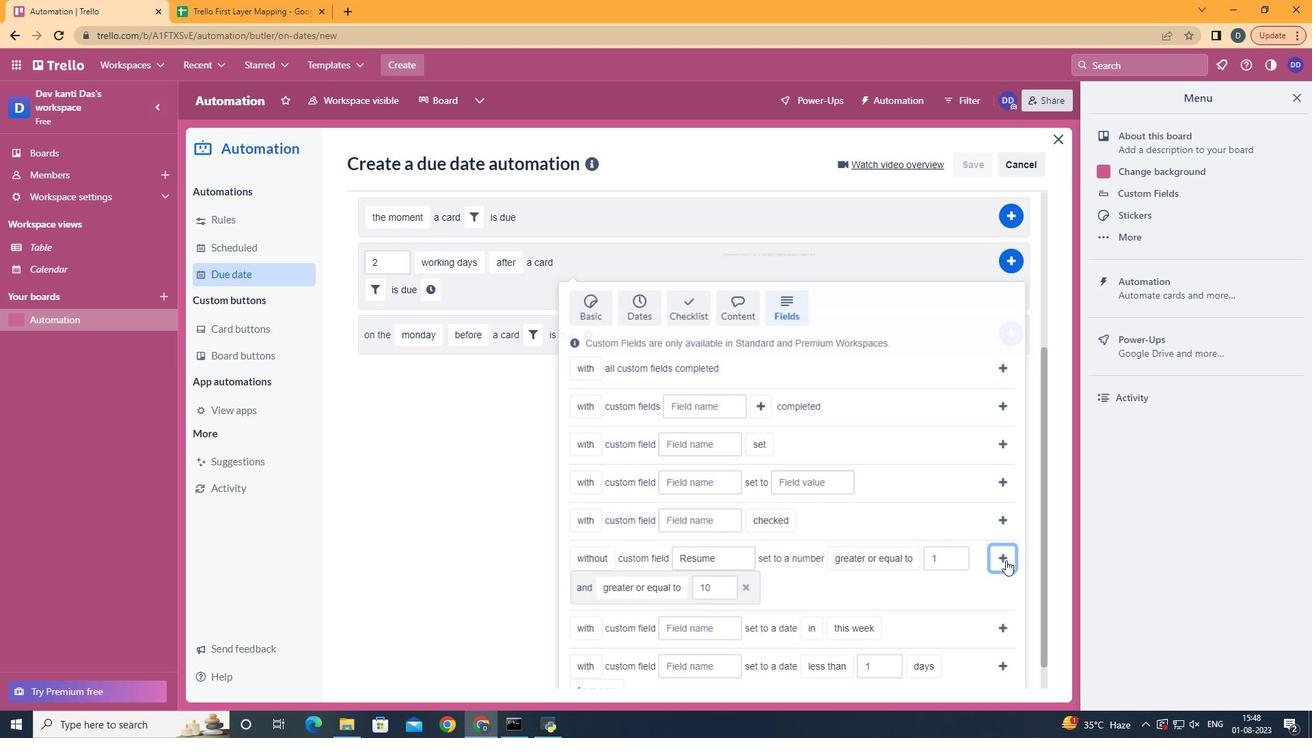 
Action: Mouse pressed left at (1005, 560)
Screenshot: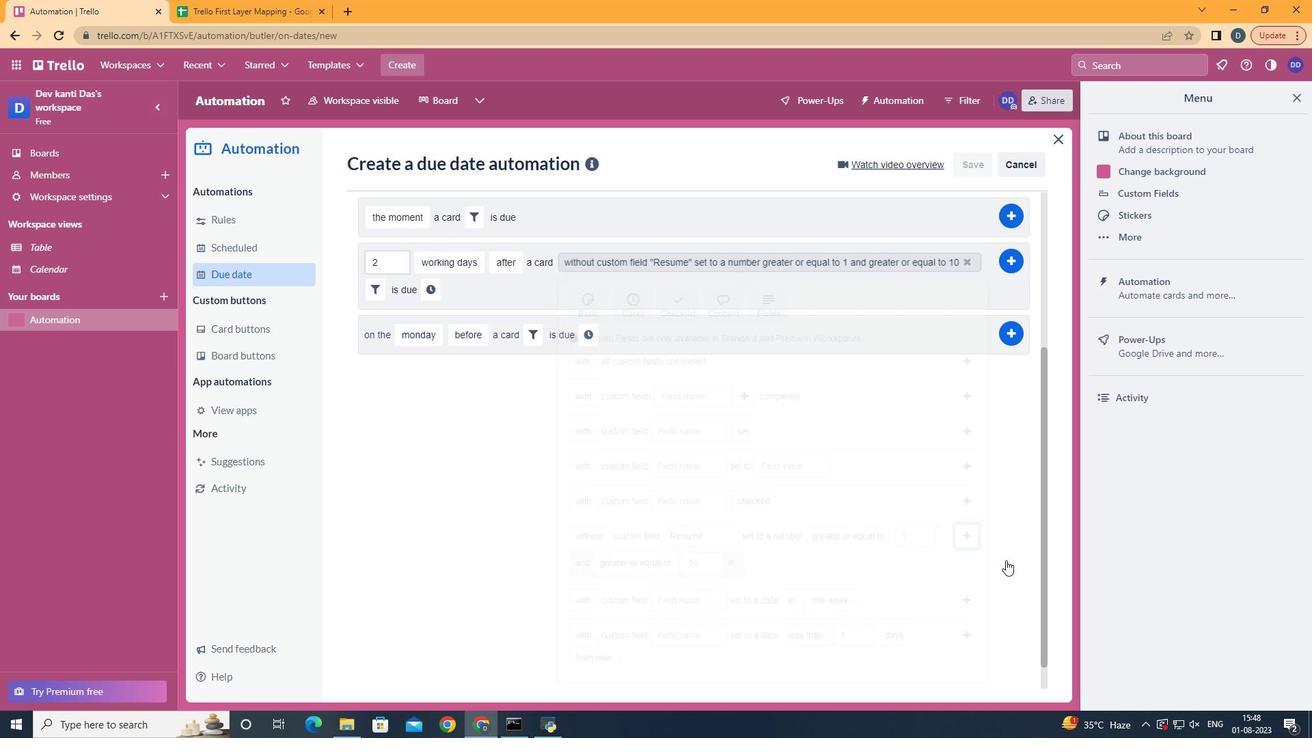 
Action: Mouse moved to (431, 534)
Screenshot: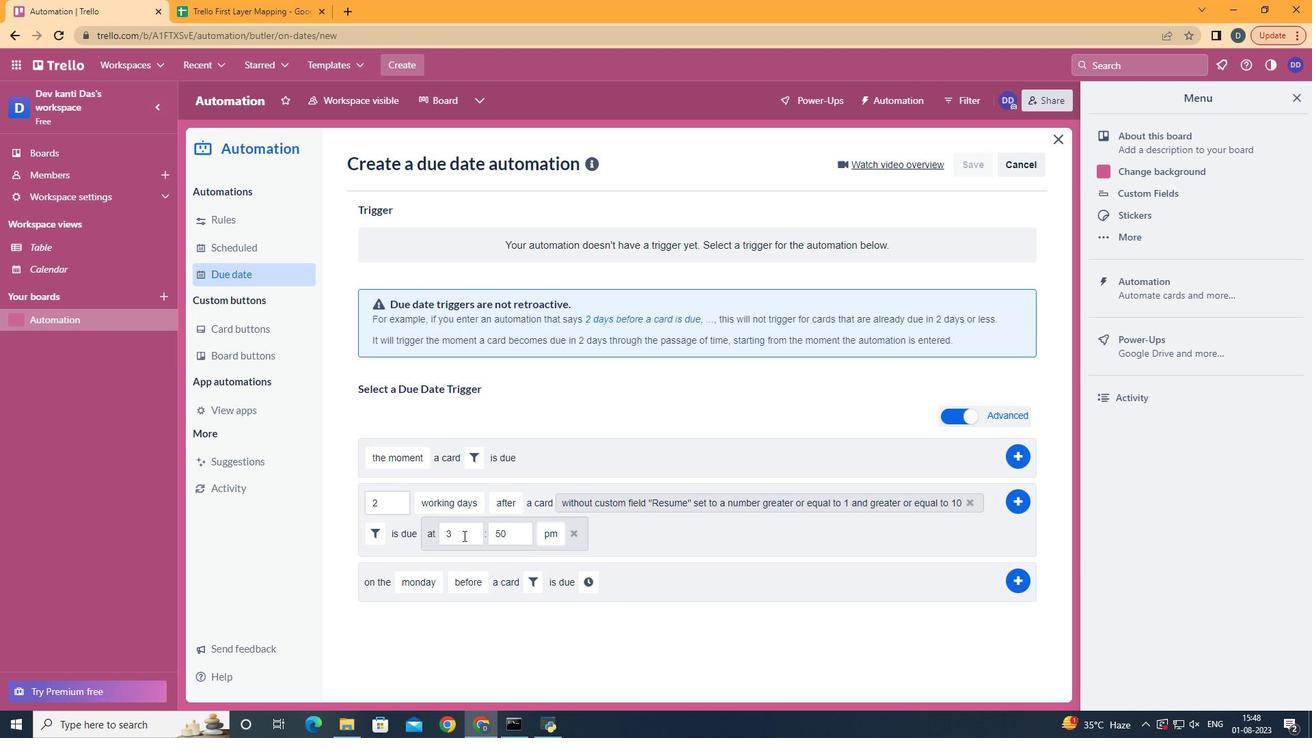 
Action: Mouse pressed left at (431, 534)
Screenshot: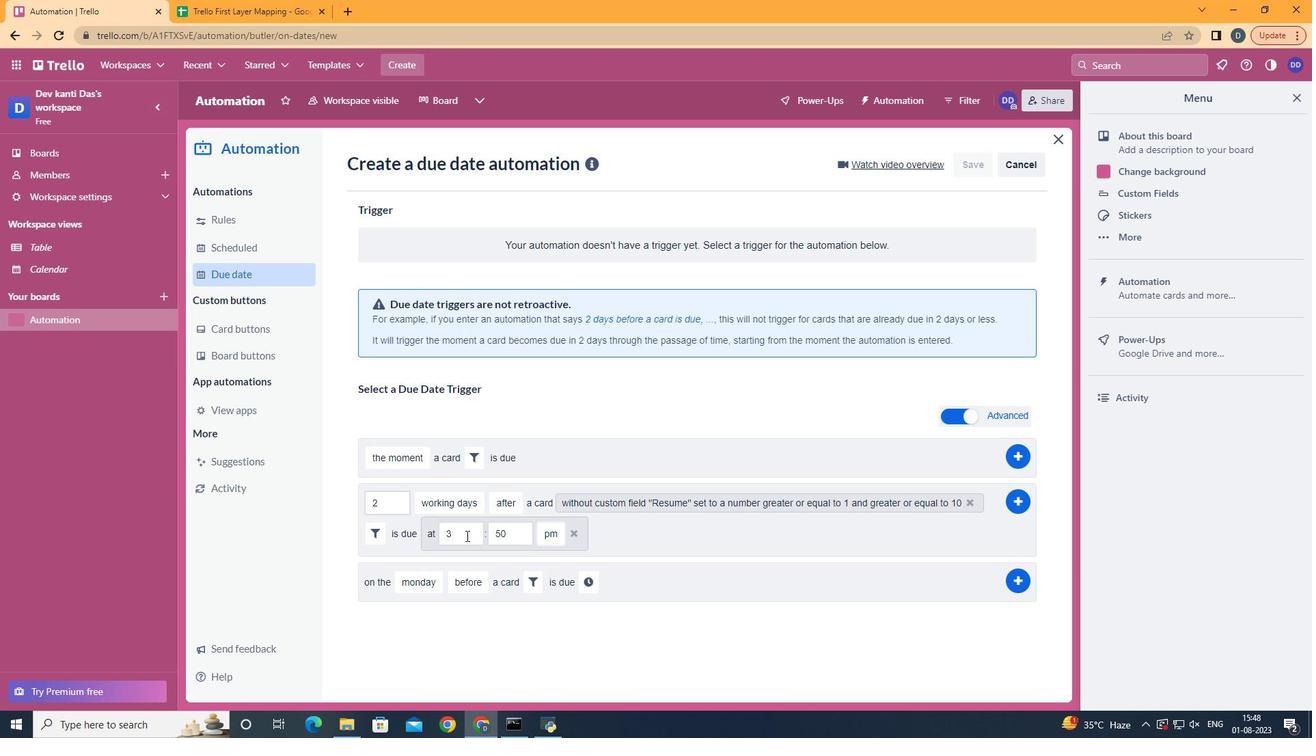 
Action: Mouse moved to (466, 535)
Screenshot: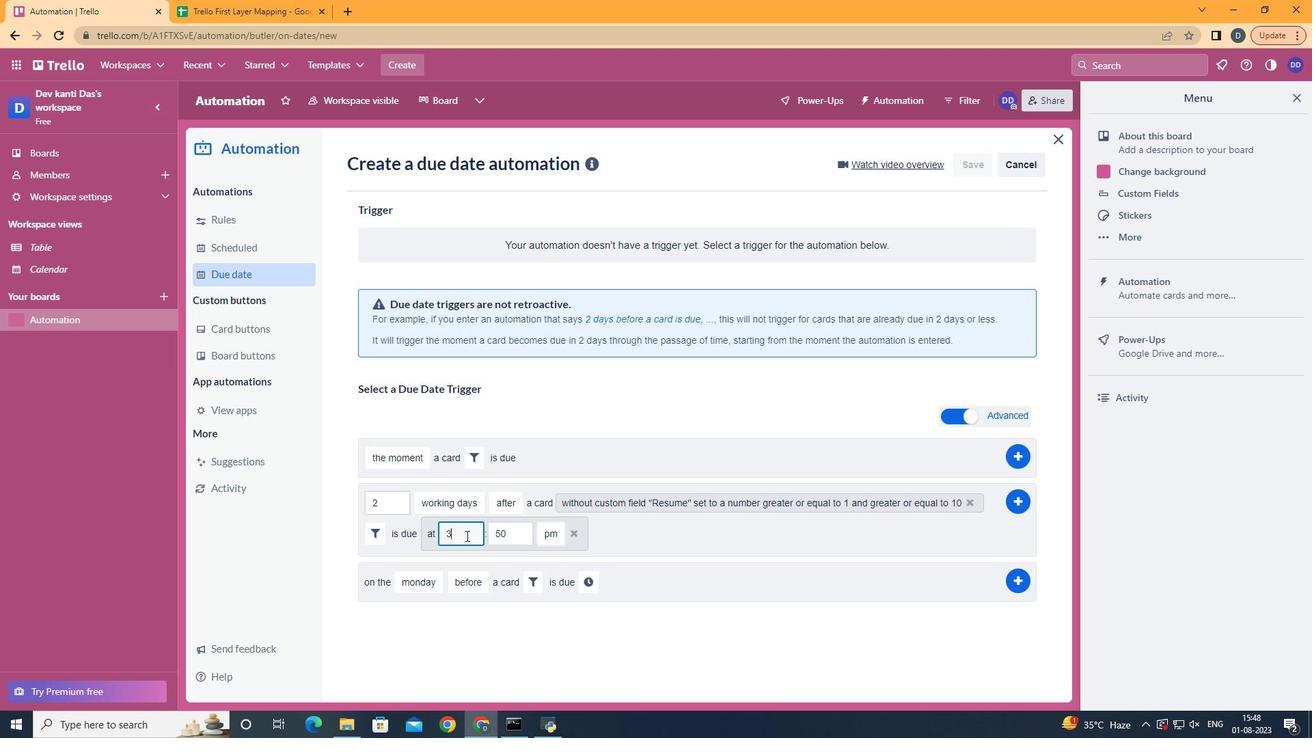 
Action: Mouse pressed left at (466, 535)
Screenshot: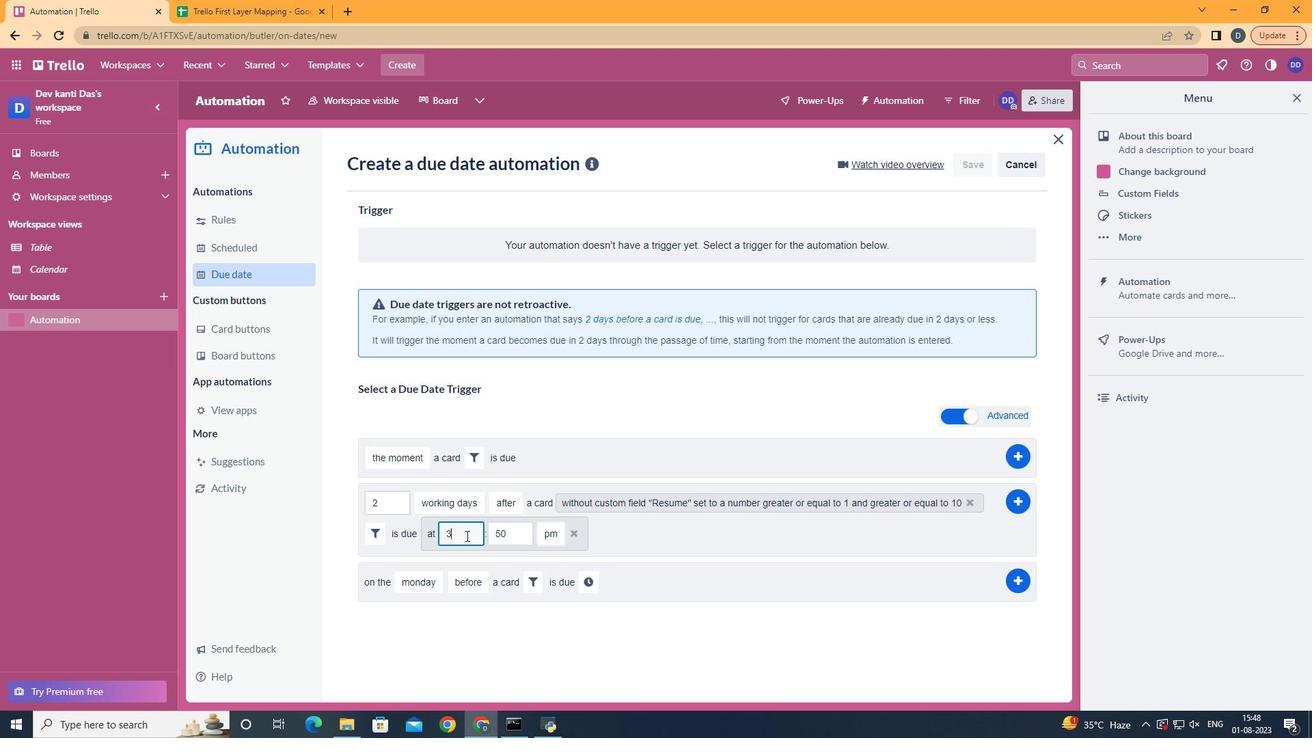 
Action: Key pressed <Key.backspace>11
Screenshot: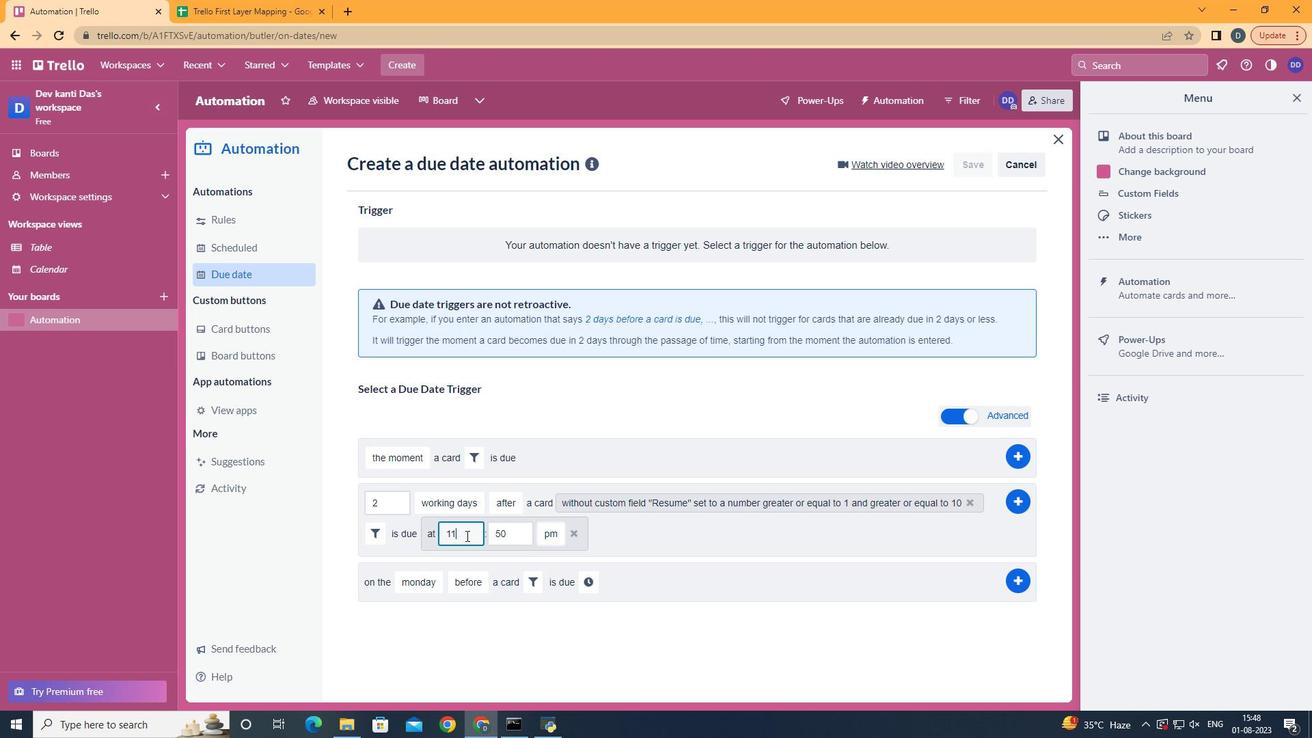
Action: Mouse moved to (509, 534)
Screenshot: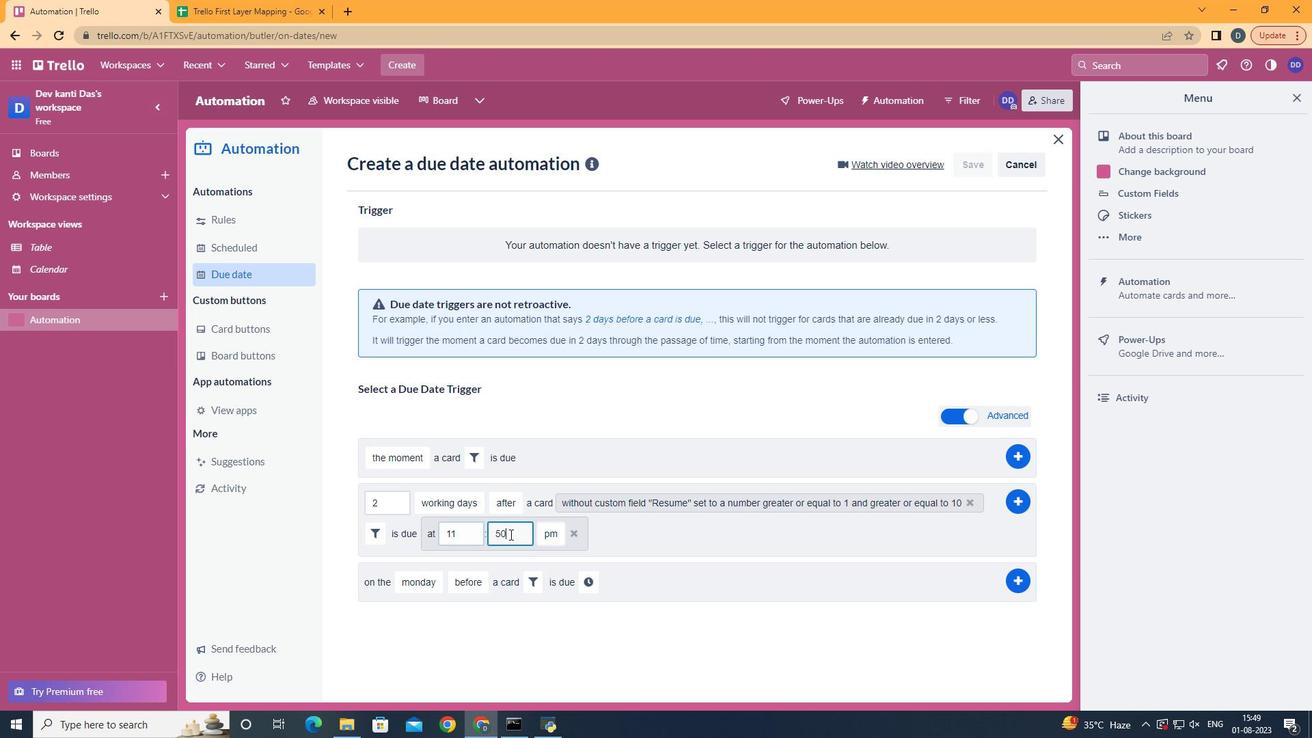 
Action: Mouse pressed left at (509, 534)
Screenshot: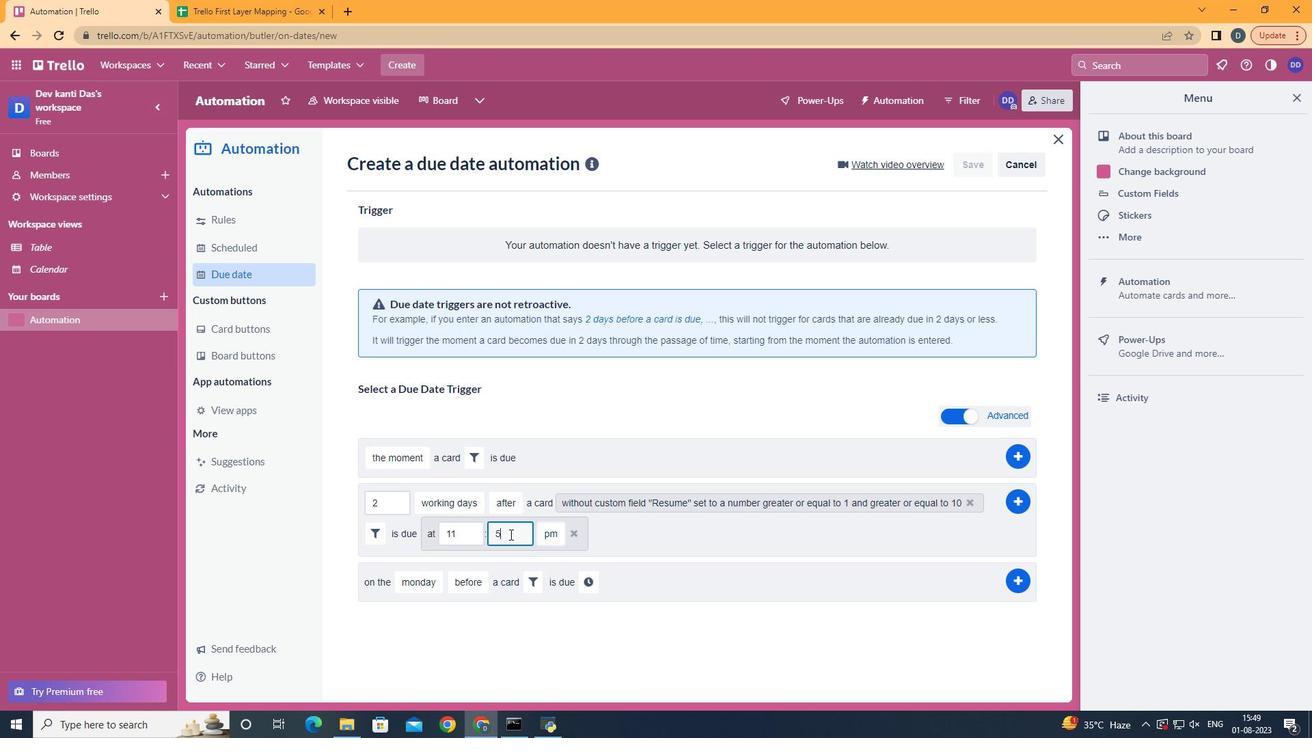 
Action: Key pressed <Key.backspace><Key.backspace>00
Screenshot: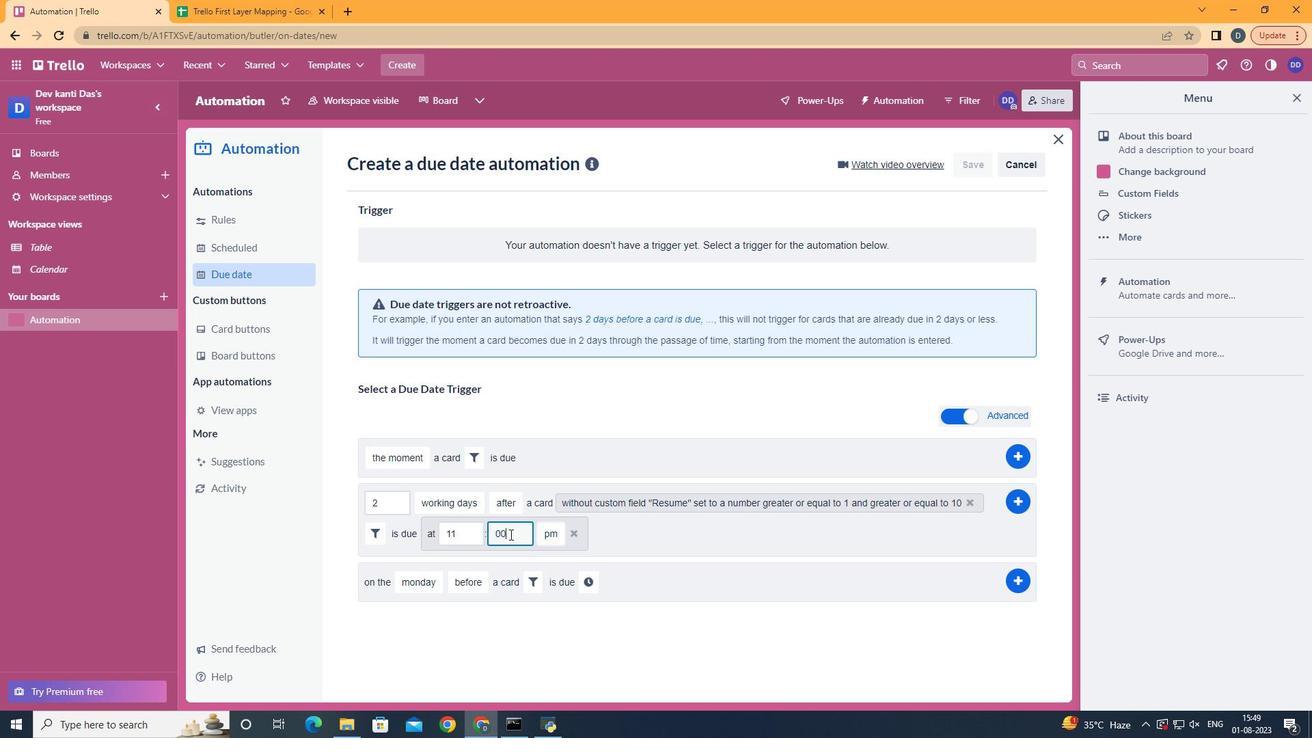 
Action: Mouse moved to (555, 563)
Screenshot: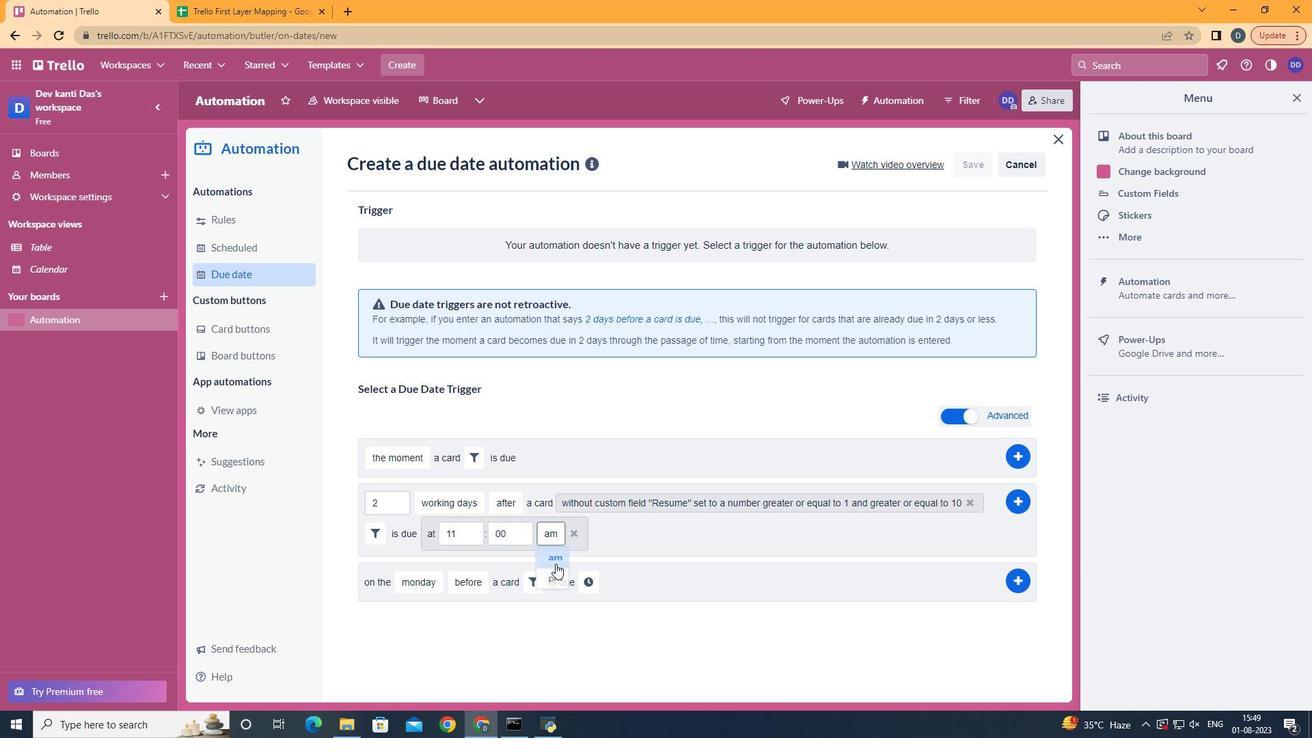 
Action: Mouse pressed left at (555, 563)
Screenshot: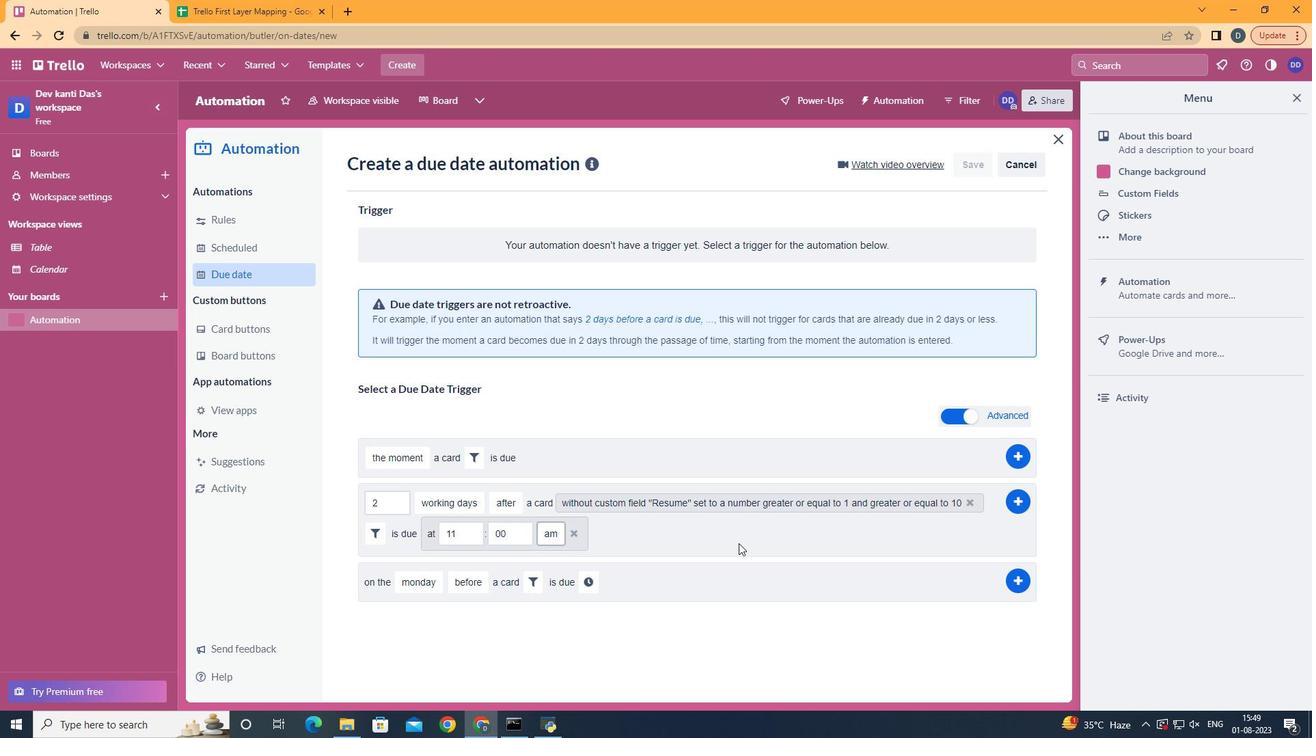 
Action: Mouse moved to (1025, 498)
Screenshot: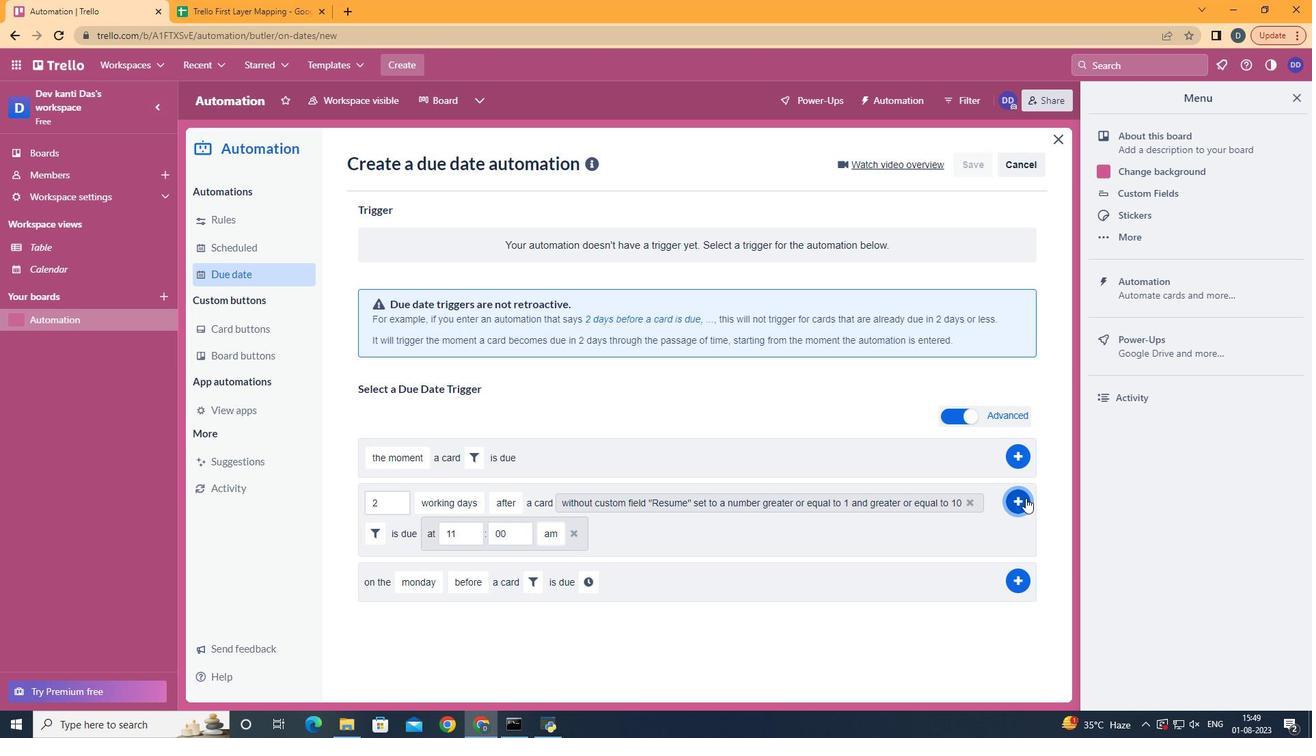 
Action: Mouse pressed left at (1025, 498)
Screenshot: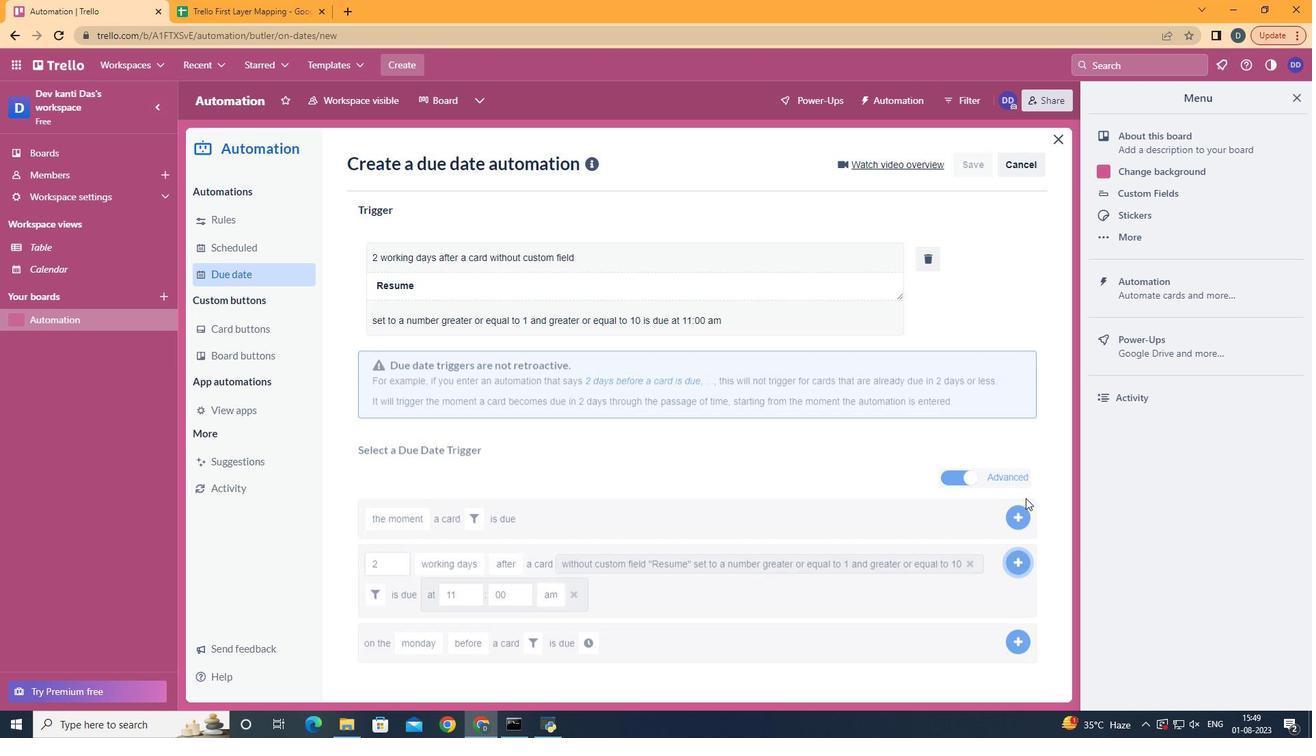 
Action: Mouse moved to (646, 304)
Screenshot: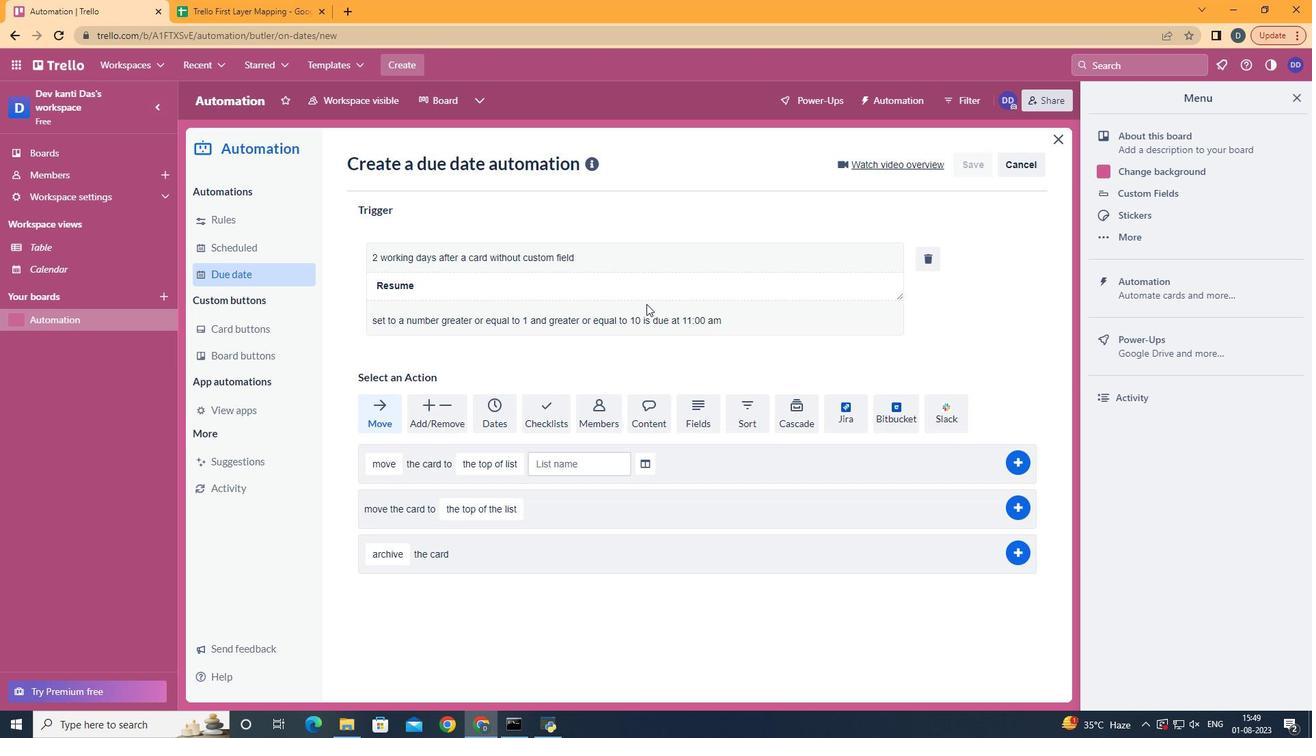 
